 Task: Create a smart album that filters photos based on ratings or likes.
Action: Mouse moved to (227, 127)
Screenshot: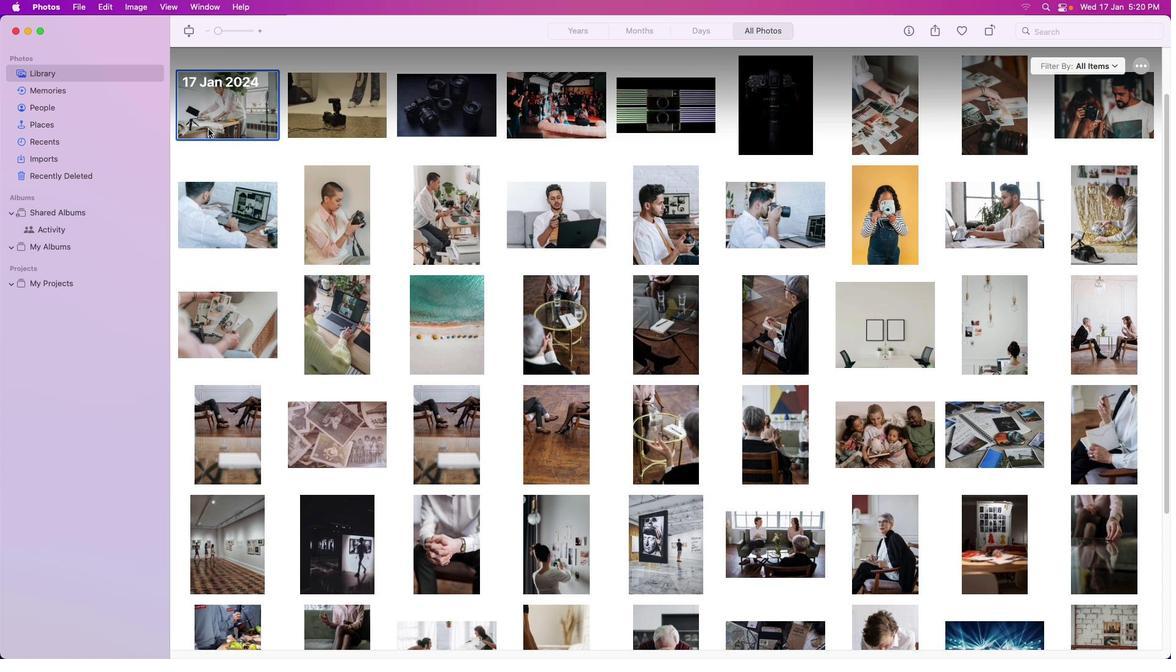
Action: Mouse pressed left at (227, 127)
Screenshot: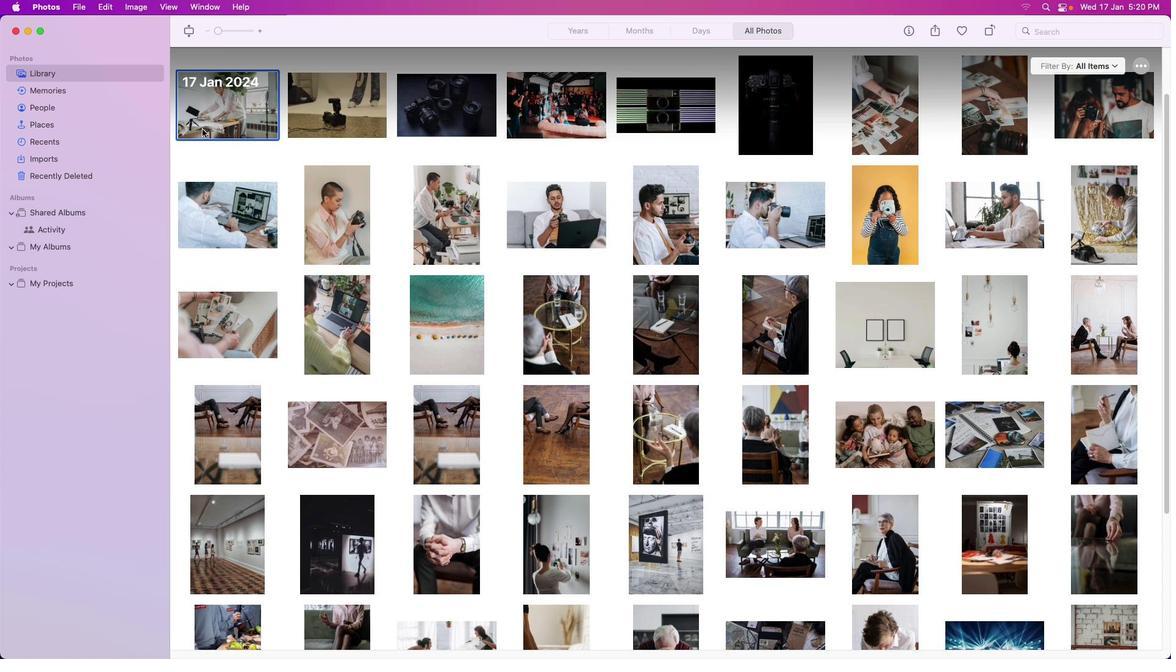 
Action: Mouse moved to (339, 161)
Screenshot: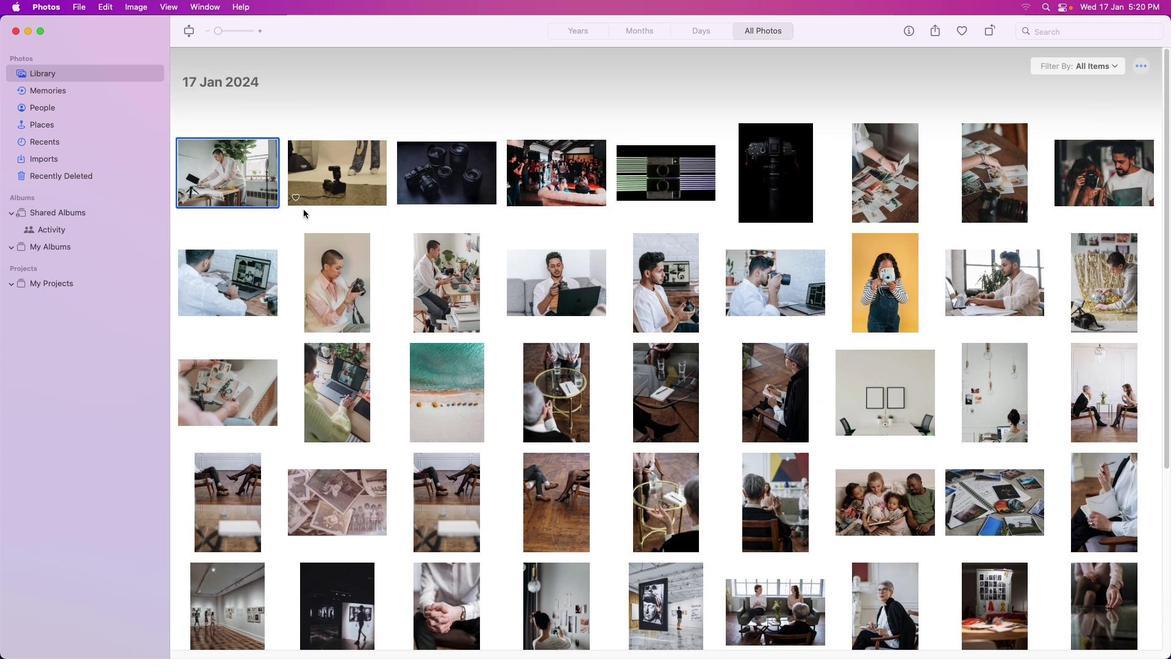 
Action: Mouse scrolled (339, 161) with delta (0, 1)
Screenshot: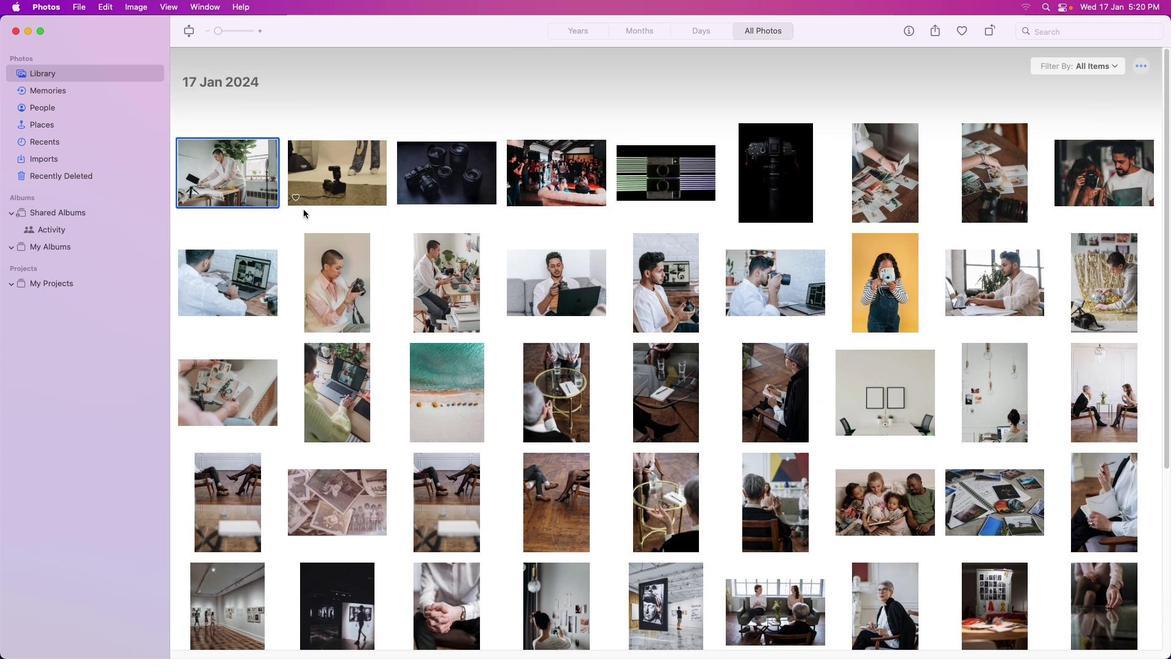 
Action: Mouse scrolled (339, 161) with delta (0, 1)
Screenshot: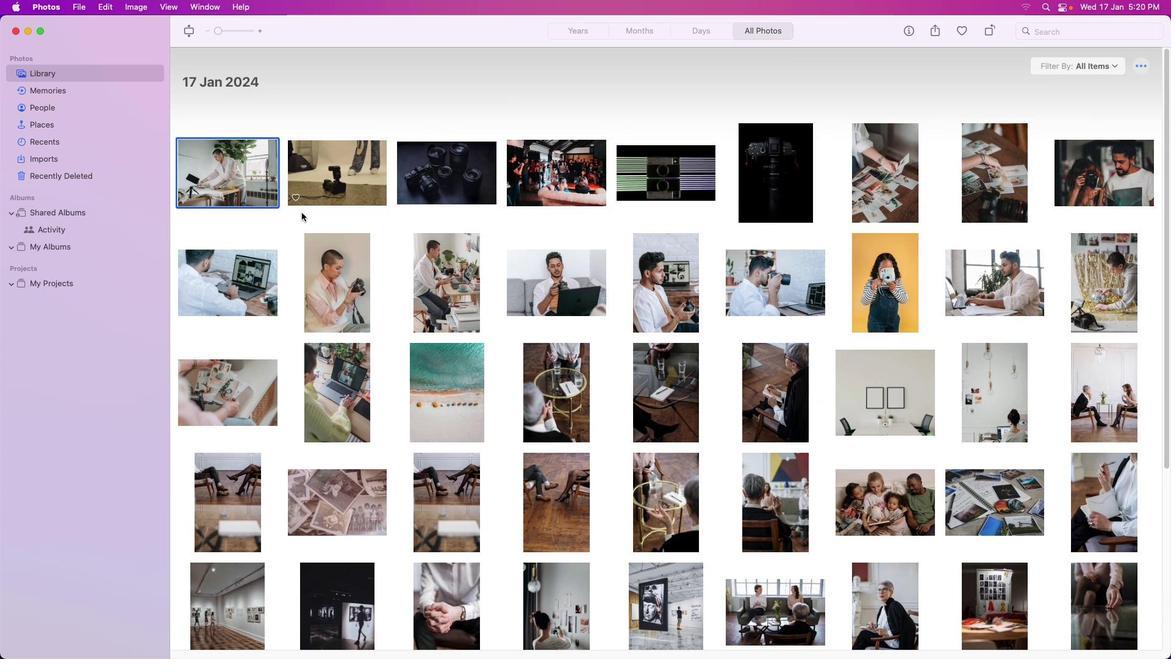 
Action: Mouse scrolled (339, 161) with delta (0, 2)
Screenshot: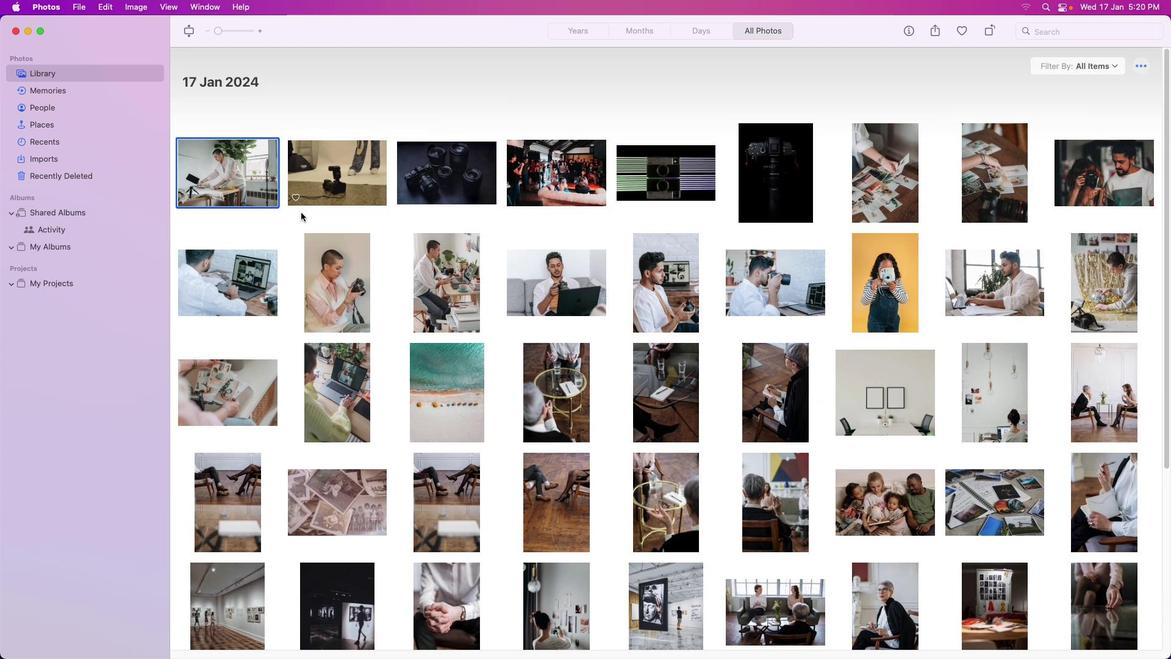 
Action: Mouse scrolled (339, 161) with delta (0, 3)
Screenshot: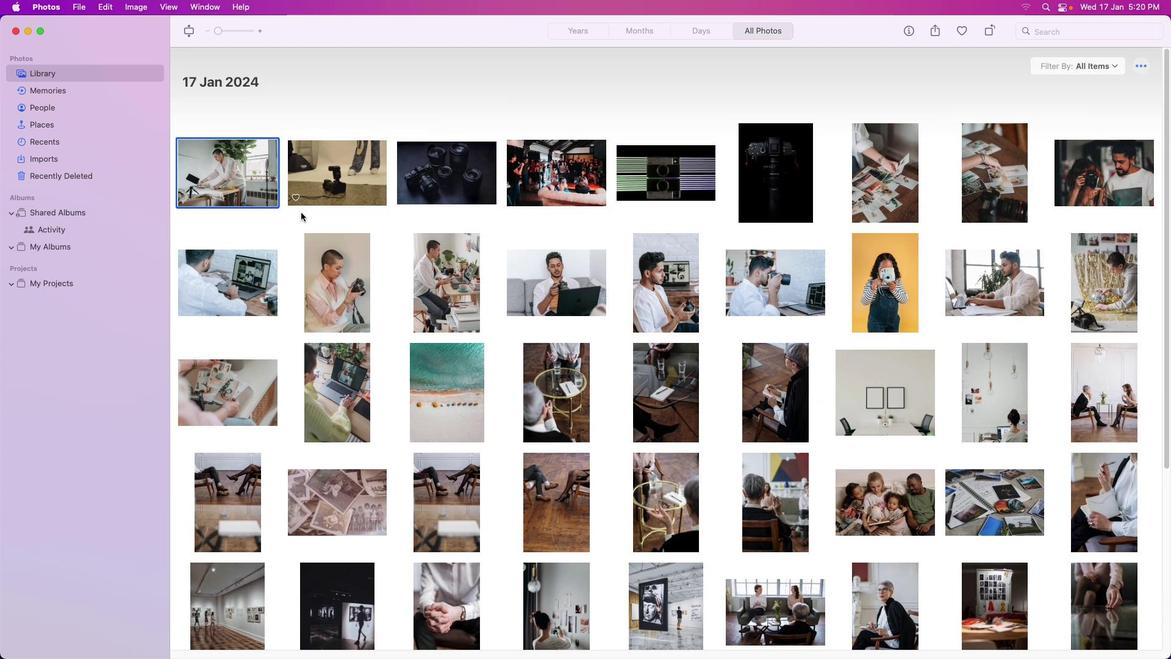 
Action: Mouse scrolled (339, 161) with delta (0, 3)
Screenshot: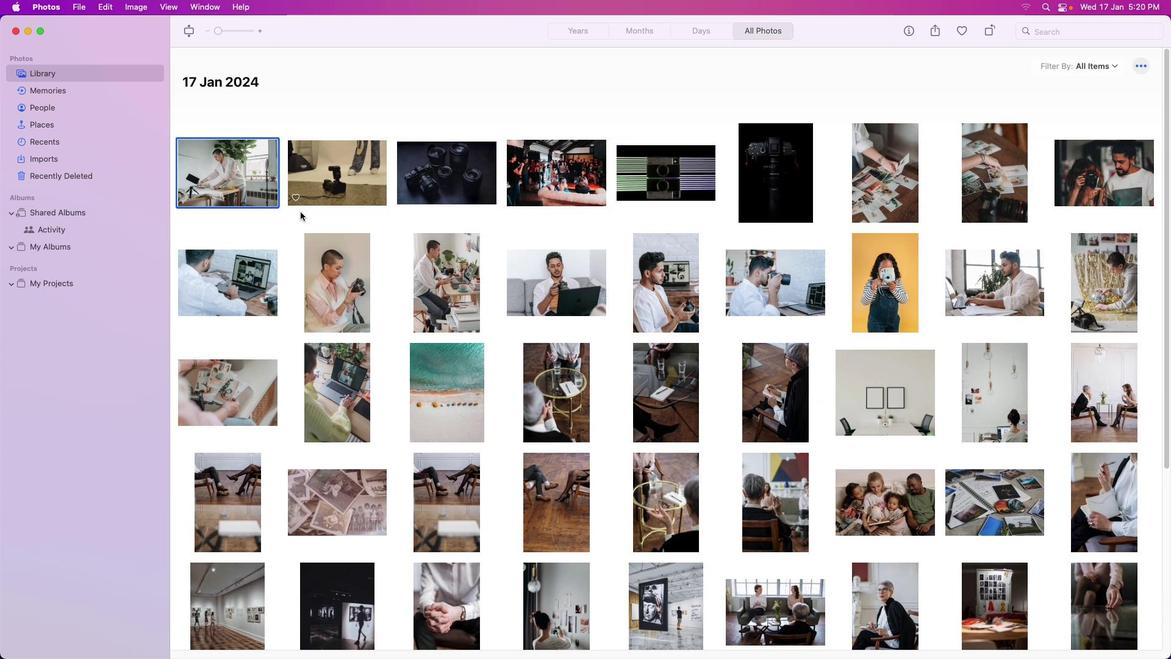 
Action: Mouse moved to (299, 195)
Screenshot: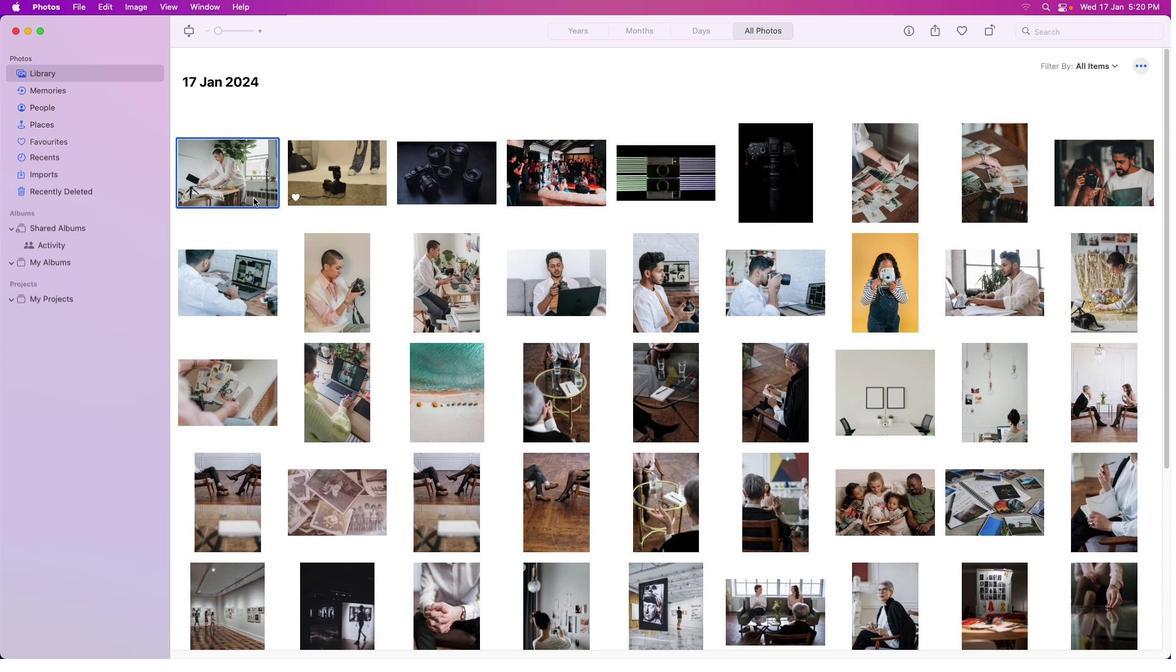 
Action: Mouse pressed left at (299, 195)
Screenshot: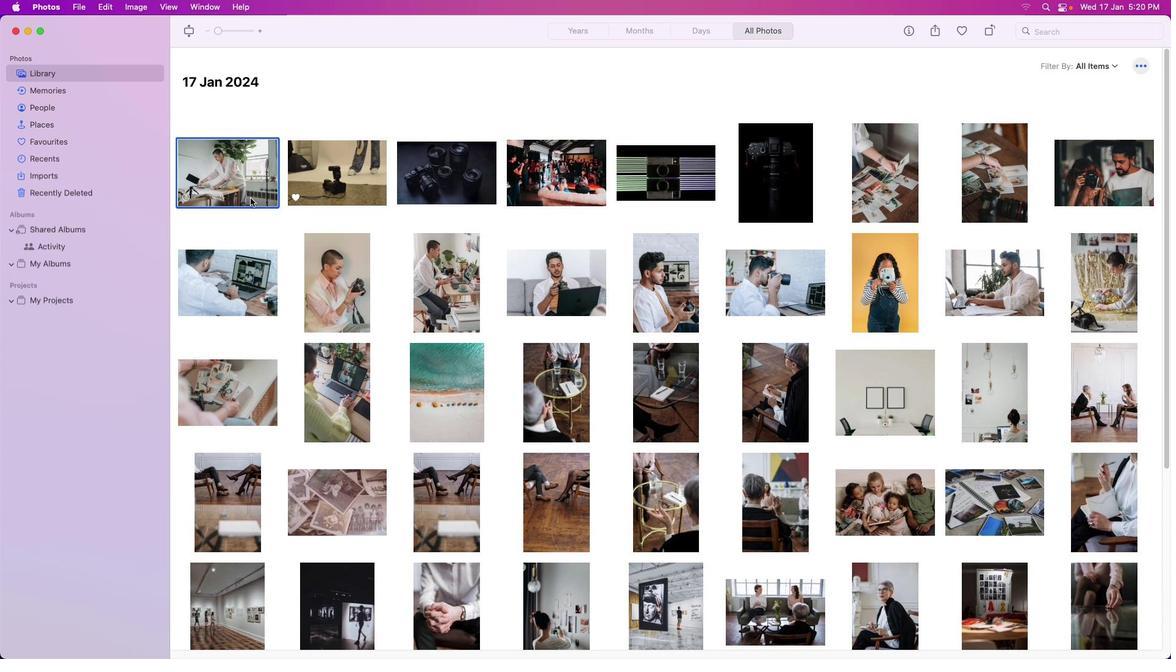 
Action: Mouse moved to (187, 195)
Screenshot: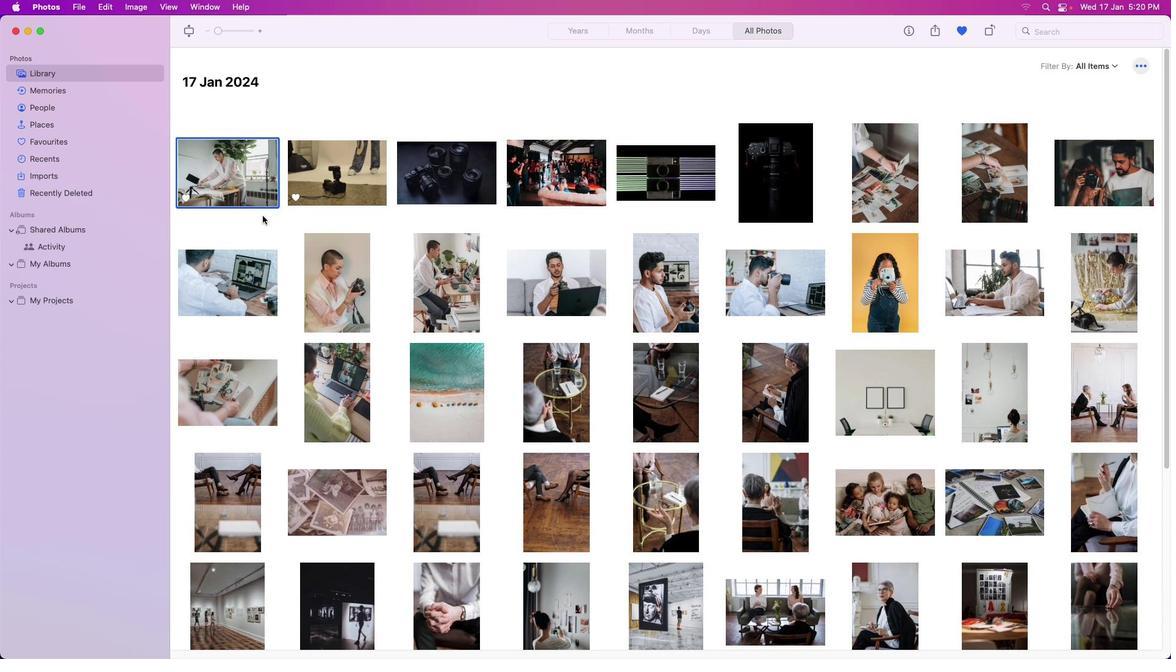 
Action: Mouse pressed left at (187, 195)
Screenshot: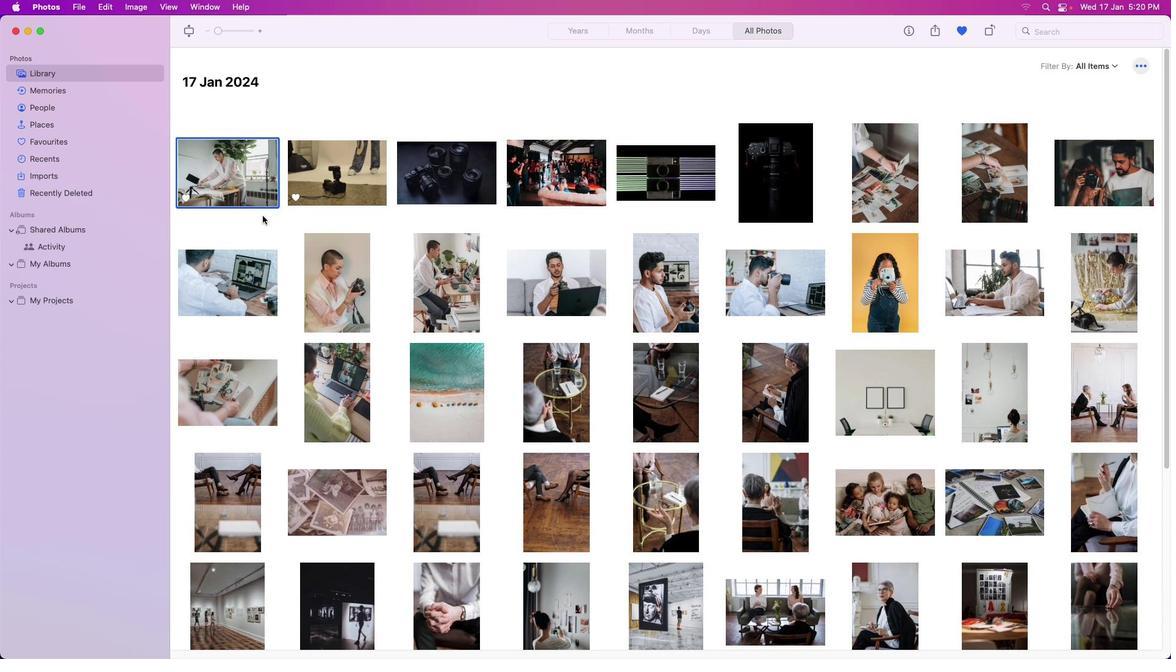 
Action: Mouse moved to (404, 195)
Screenshot: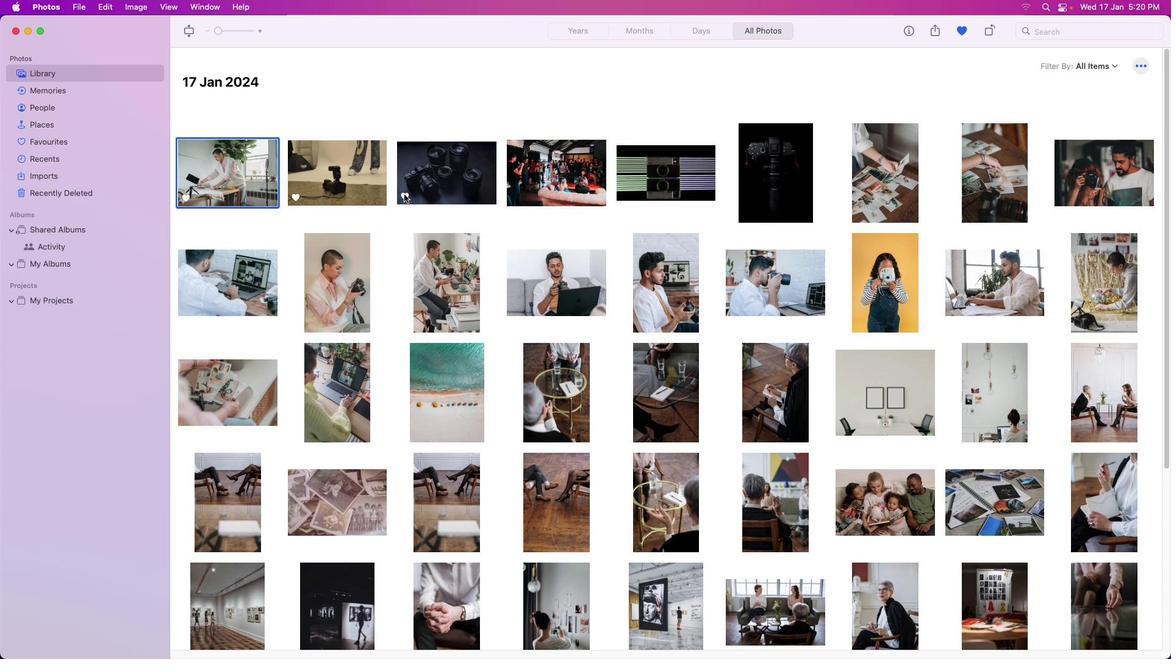 
Action: Mouse pressed left at (404, 195)
Screenshot: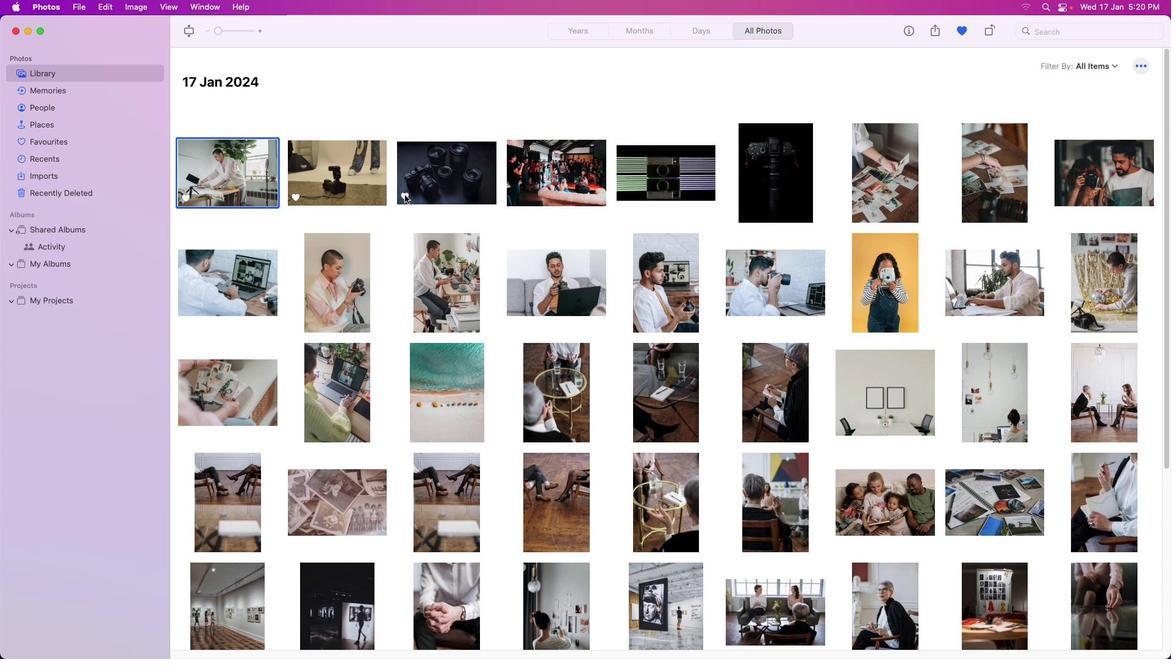 
Action: Mouse moved to (514, 196)
Screenshot: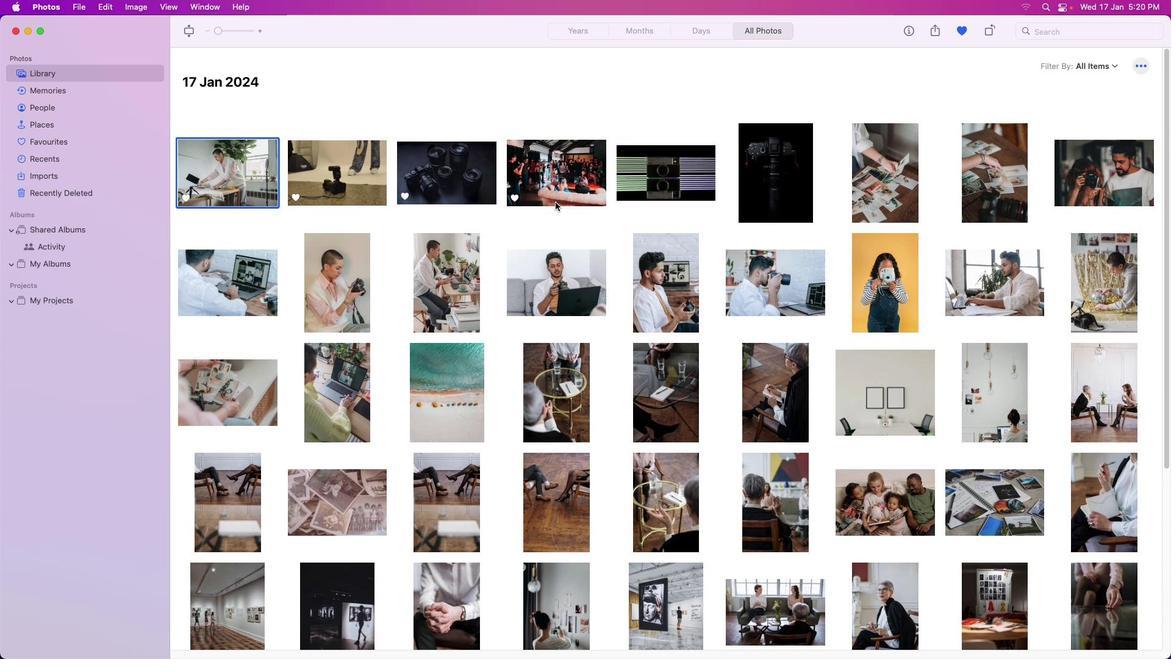 
Action: Mouse pressed left at (514, 196)
Screenshot: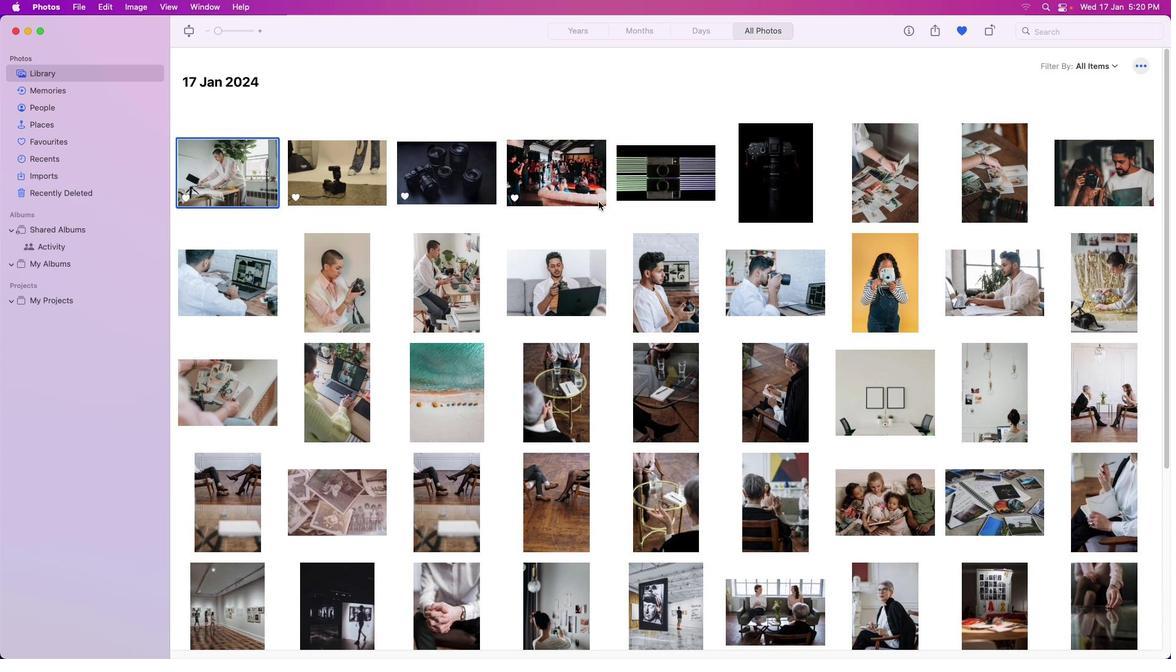 
Action: Mouse moved to (629, 192)
Screenshot: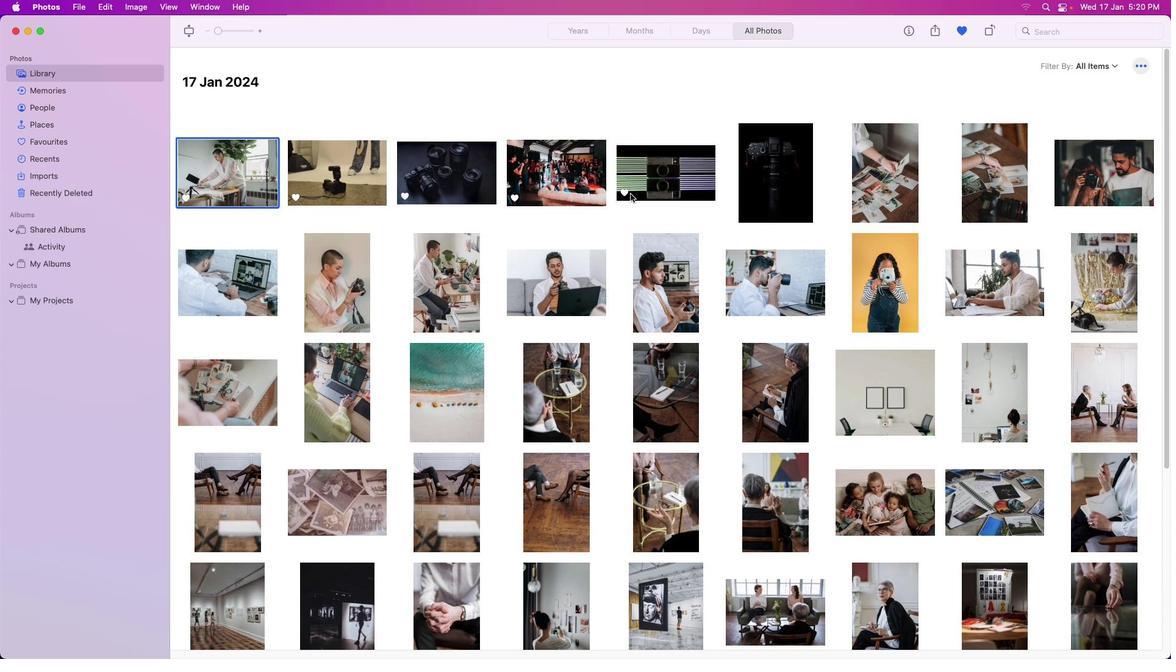 
Action: Mouse pressed left at (629, 192)
Screenshot: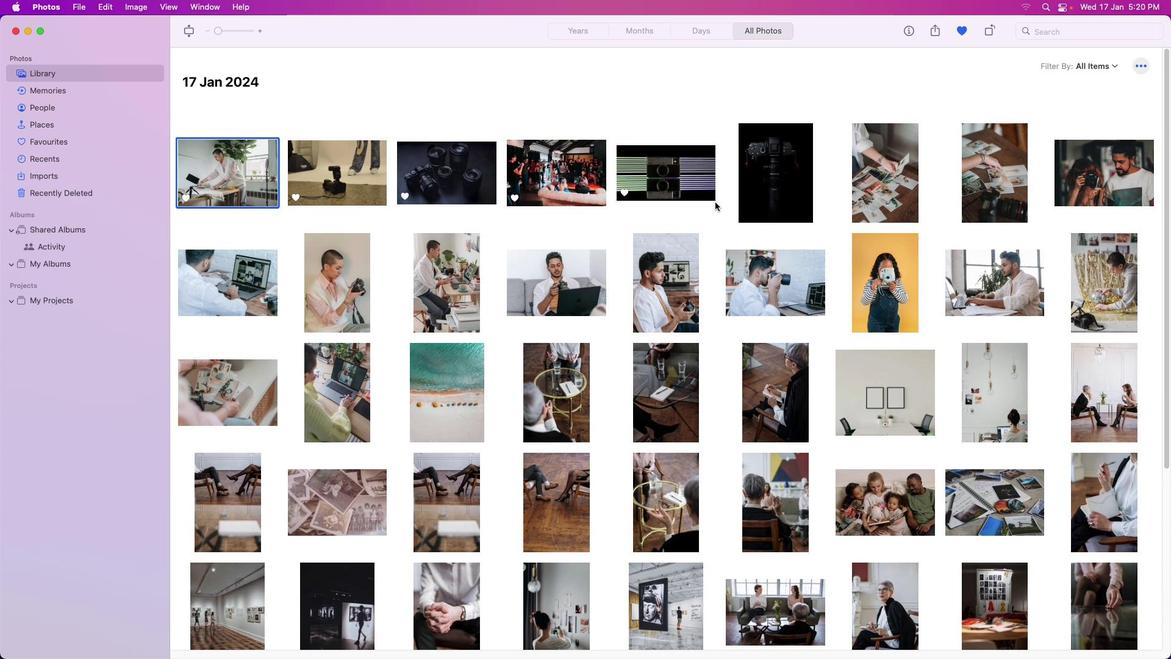
Action: Mouse moved to (751, 216)
Screenshot: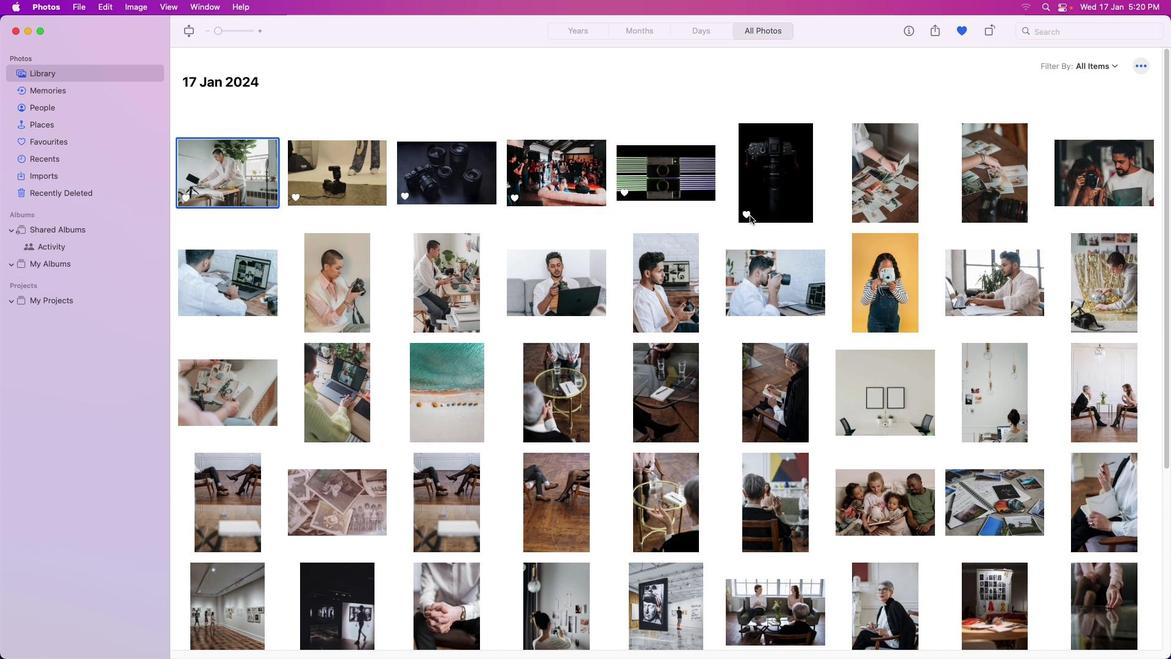 
Action: Mouse pressed left at (751, 216)
Screenshot: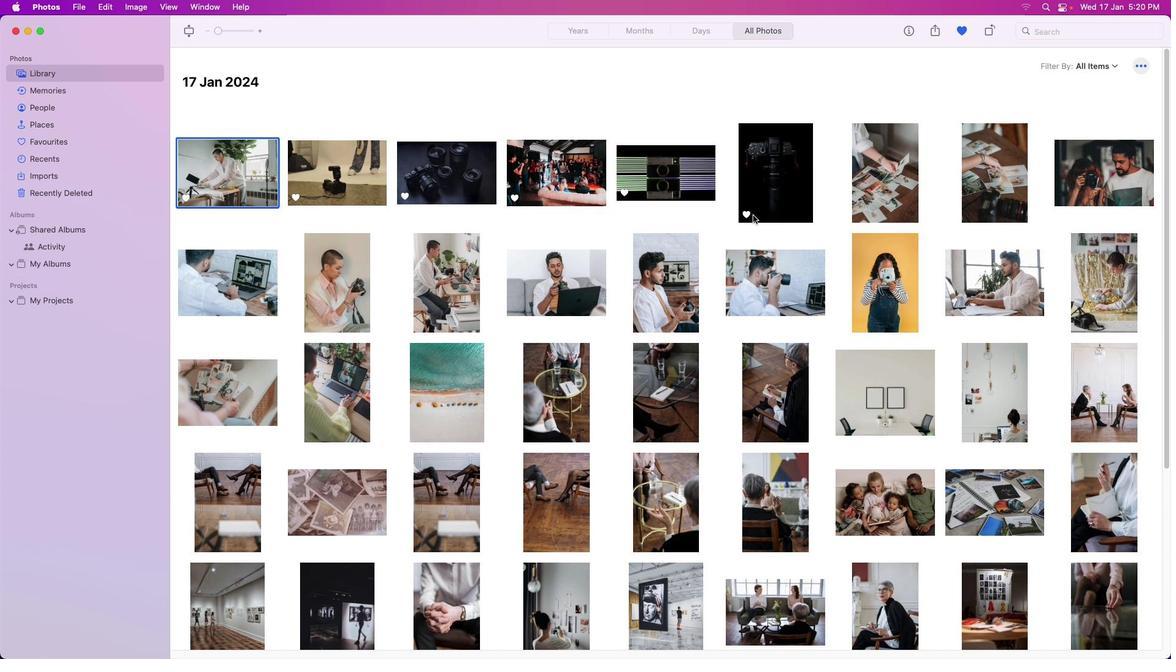 
Action: Mouse moved to (859, 214)
Screenshot: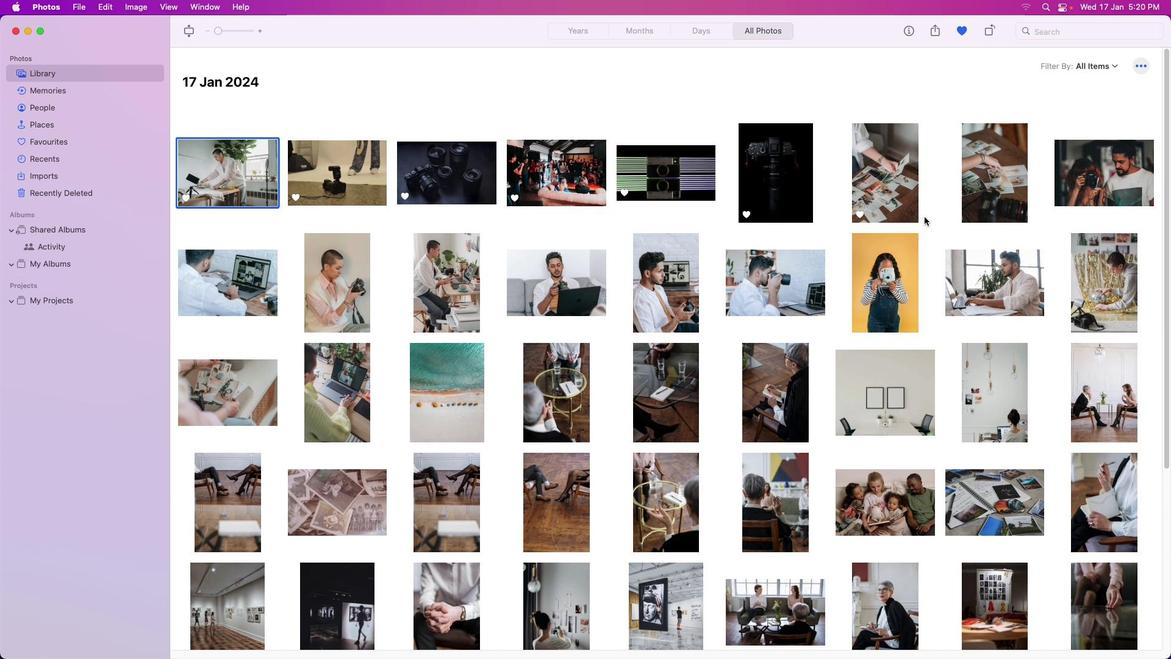 
Action: Mouse pressed left at (859, 214)
Screenshot: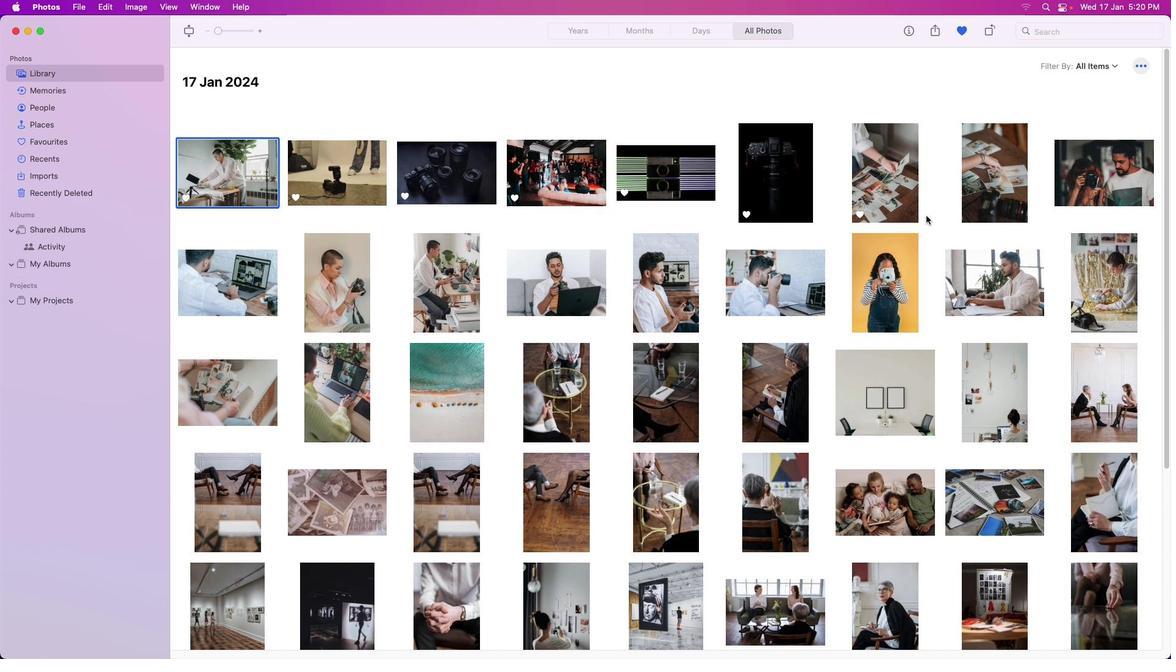 
Action: Mouse moved to (972, 215)
Screenshot: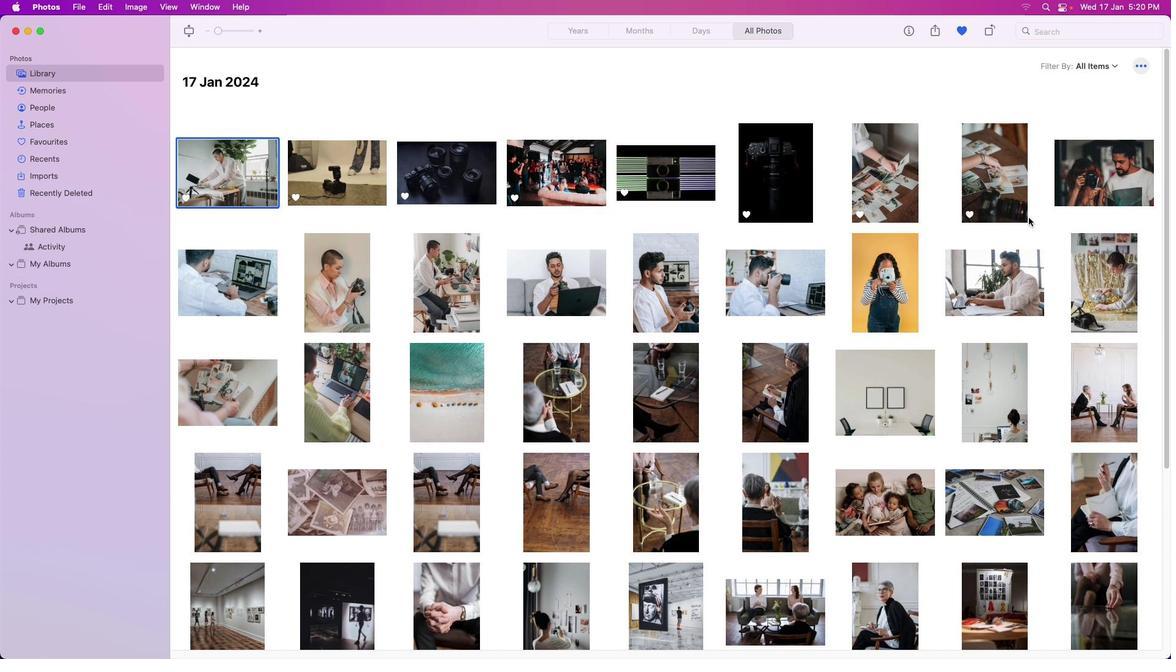 
Action: Mouse pressed left at (972, 215)
Screenshot: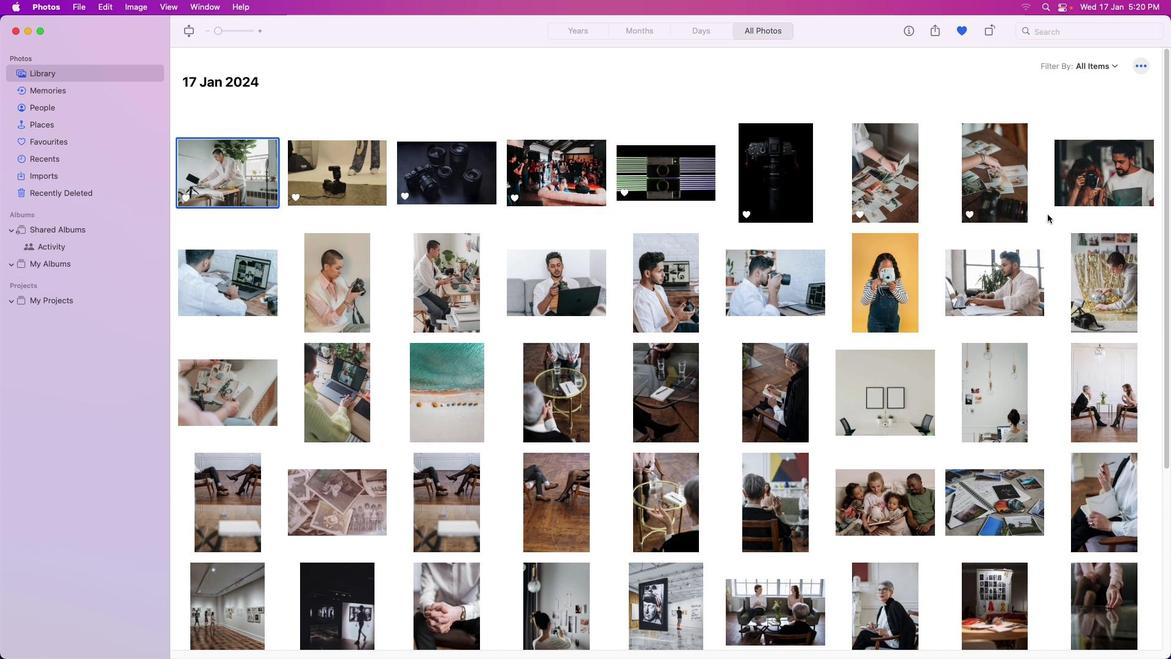 
Action: Mouse moved to (1062, 198)
Screenshot: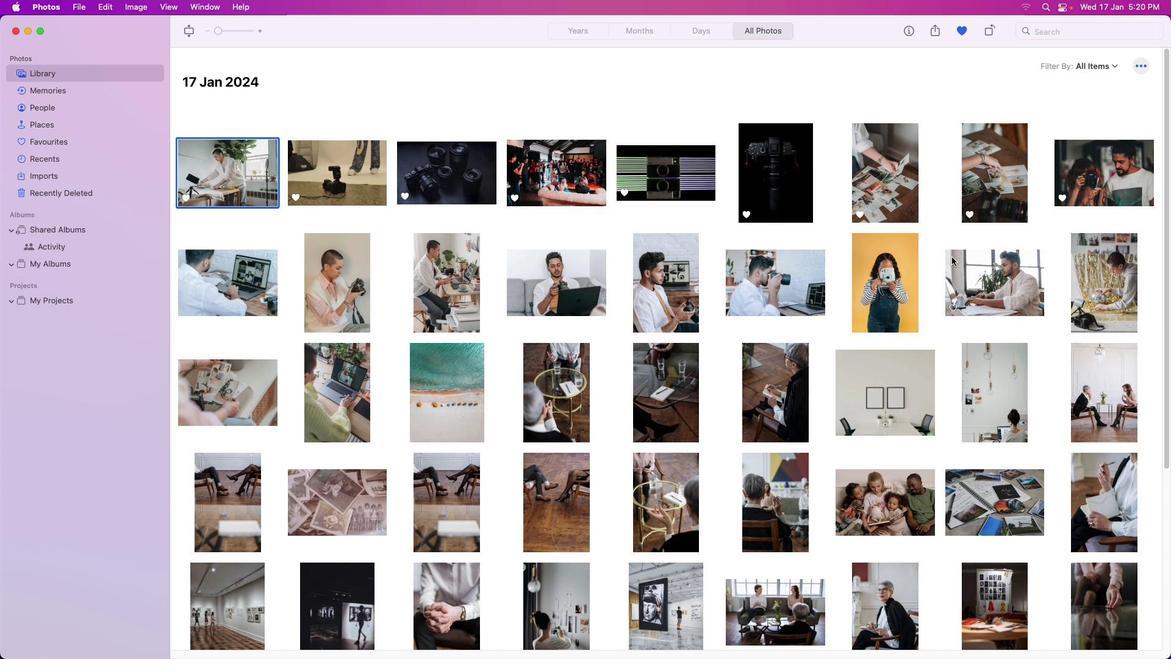 
Action: Mouse pressed left at (1062, 198)
Screenshot: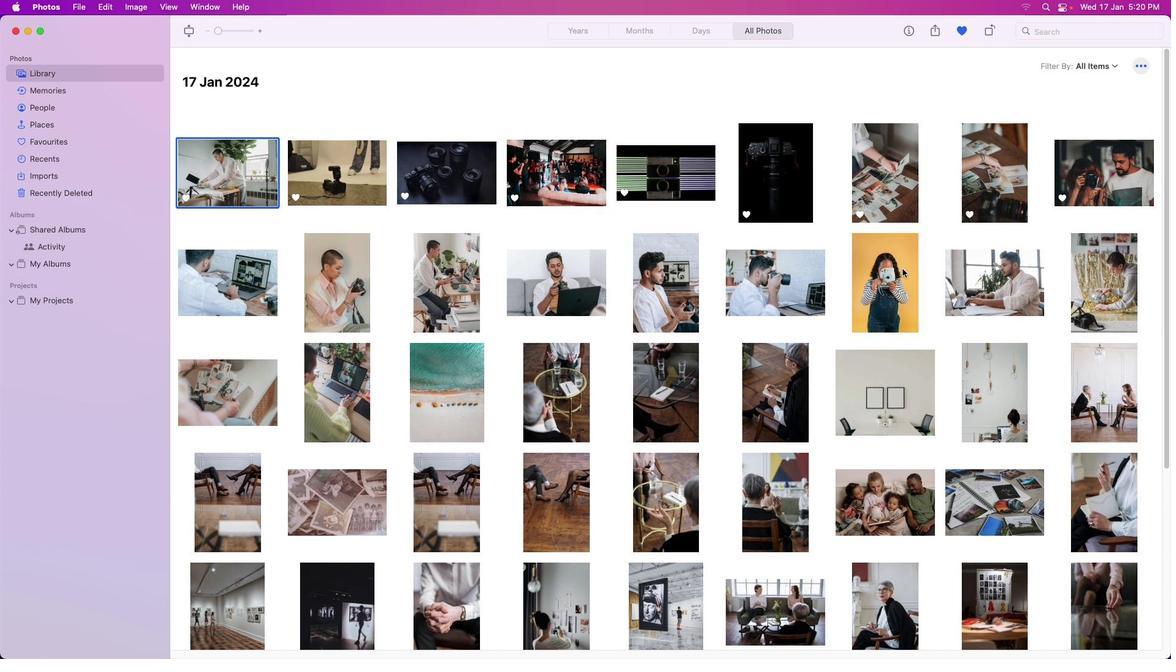 
Action: Mouse moved to (186, 305)
Screenshot: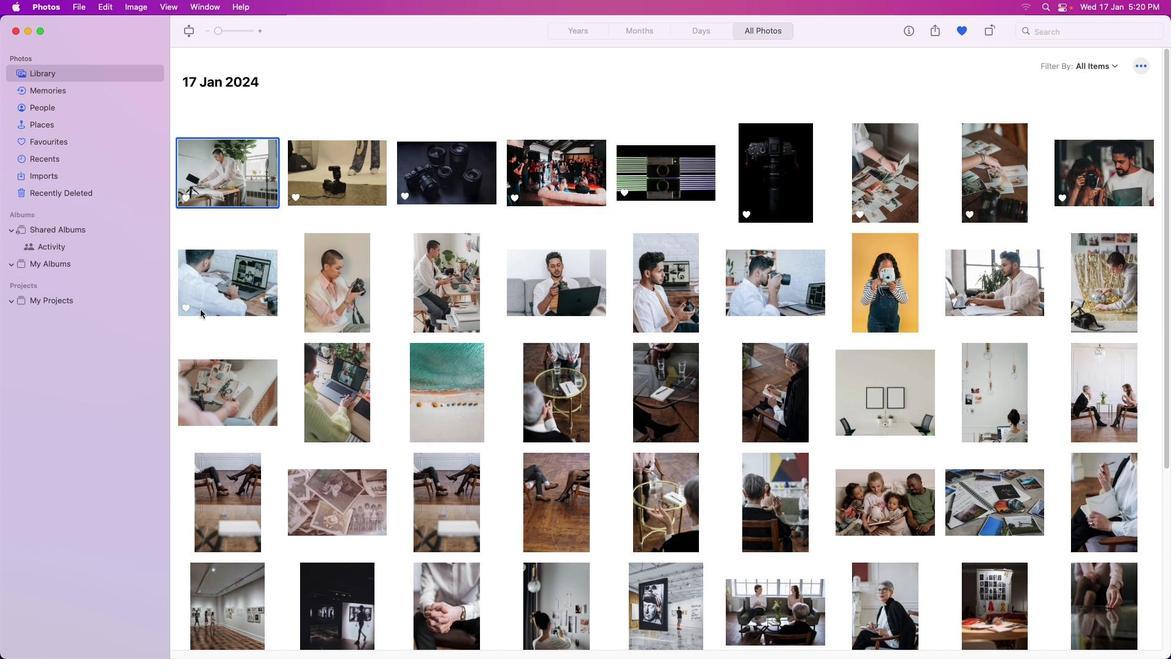 
Action: Mouse pressed left at (186, 305)
Screenshot: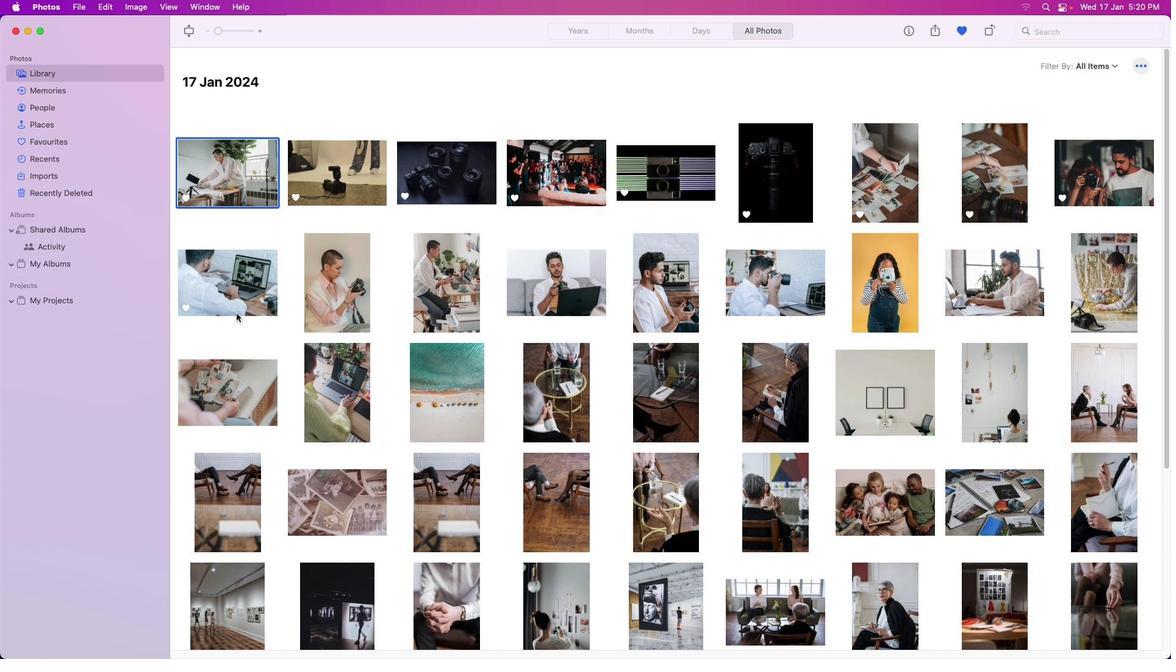 
Action: Mouse moved to (315, 325)
Screenshot: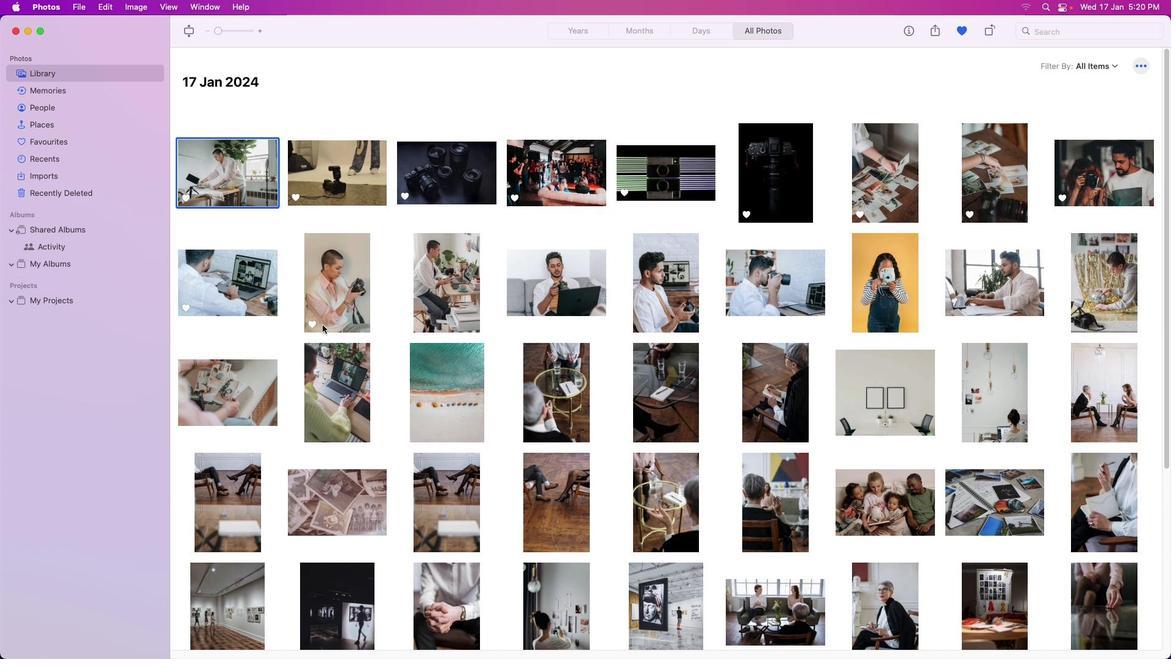 
Action: Mouse pressed left at (315, 325)
Screenshot: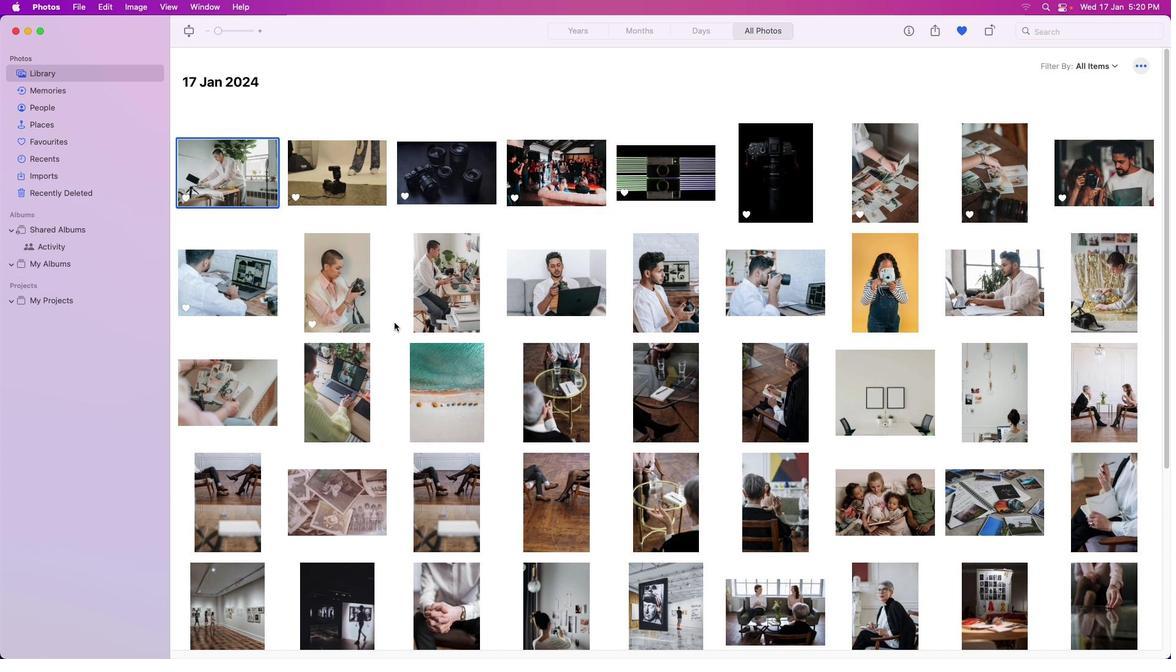 
Action: Mouse moved to (420, 322)
Screenshot: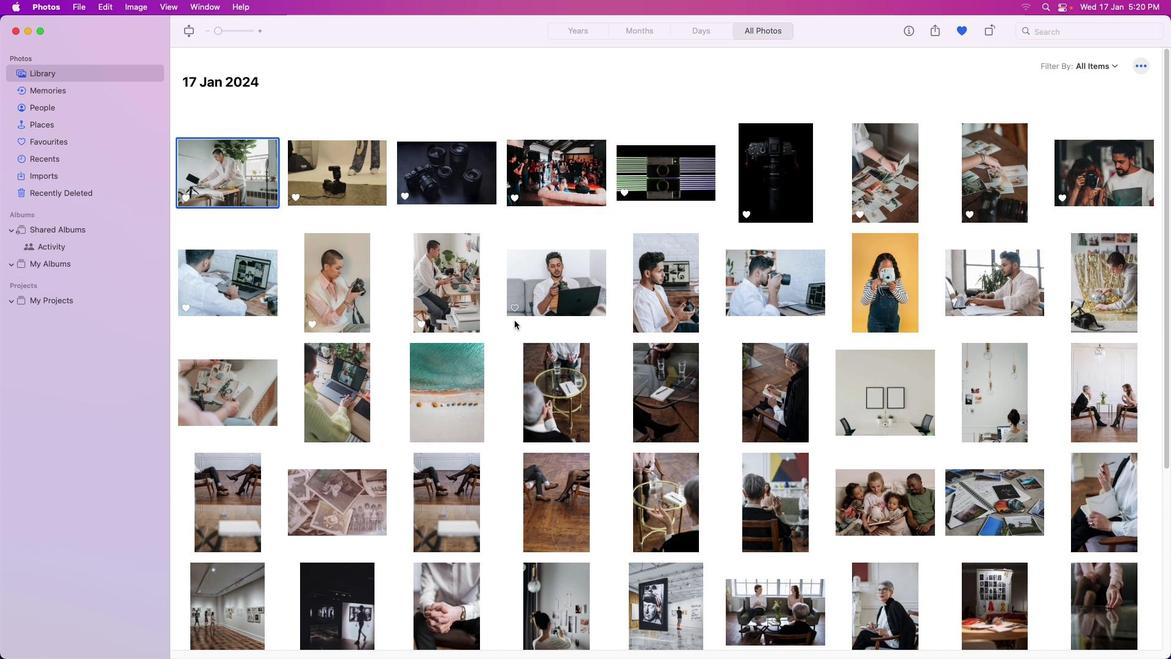 
Action: Mouse pressed left at (420, 322)
Screenshot: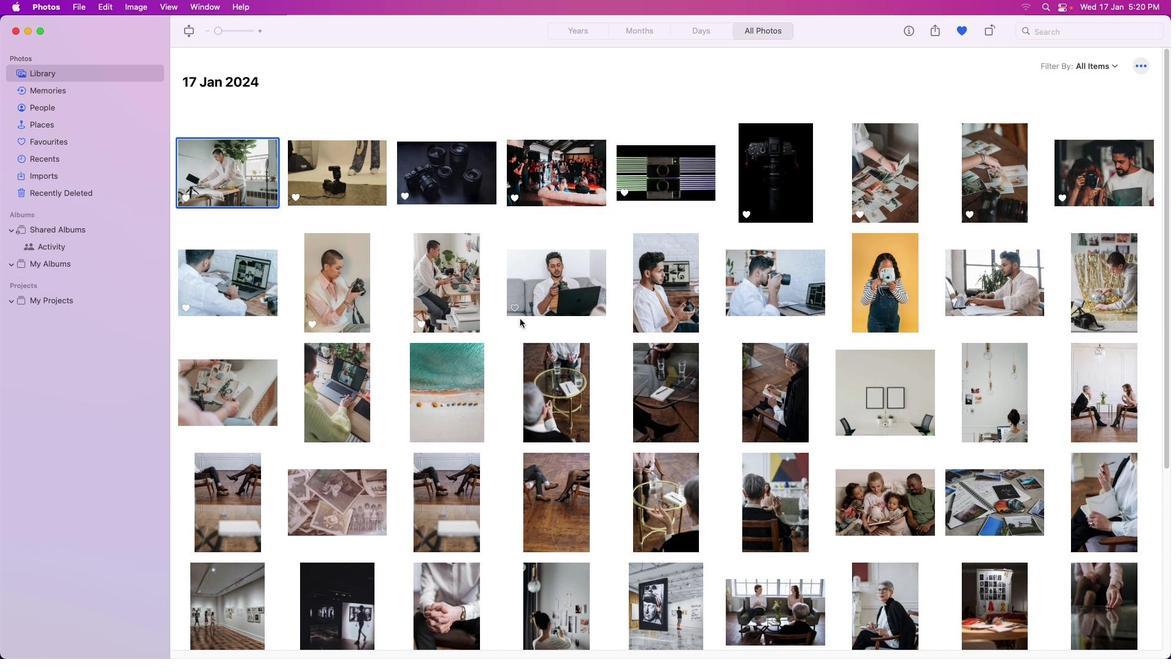 
Action: Mouse moved to (519, 307)
Screenshot: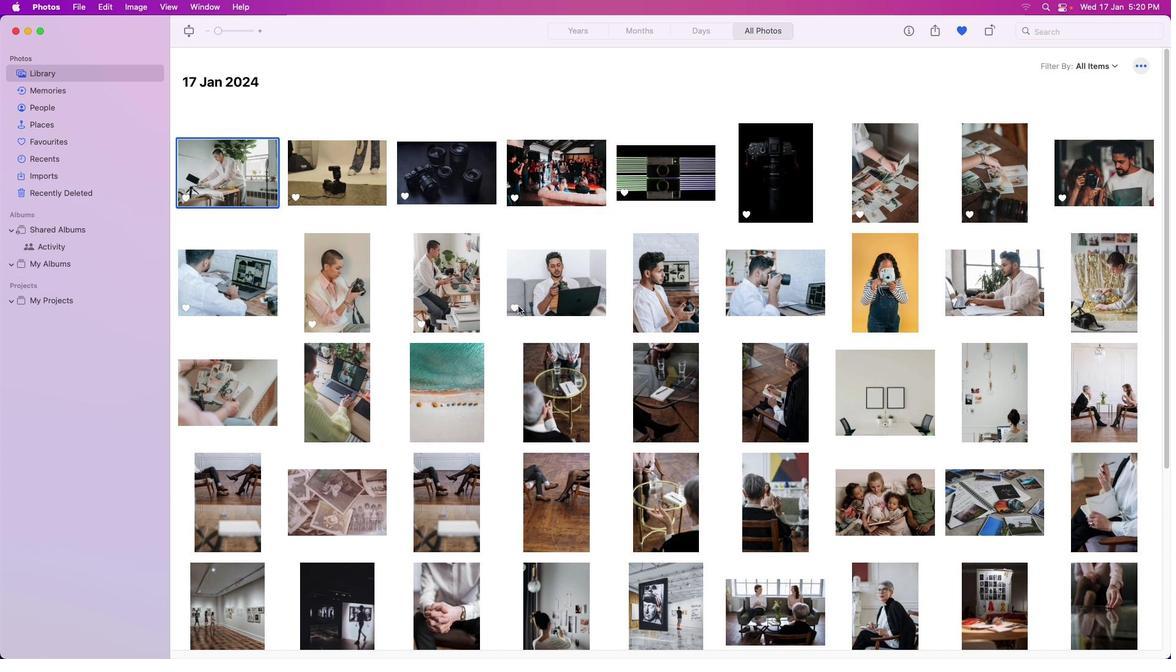
Action: Mouse pressed left at (519, 307)
Screenshot: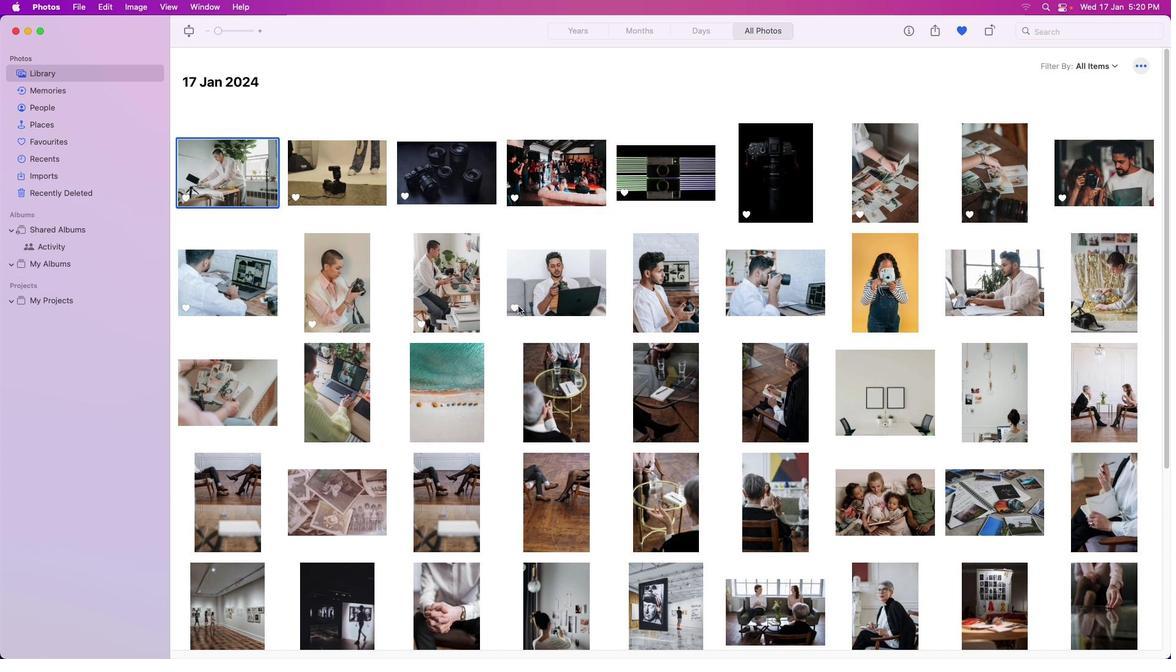 
Action: Mouse moved to (640, 324)
Screenshot: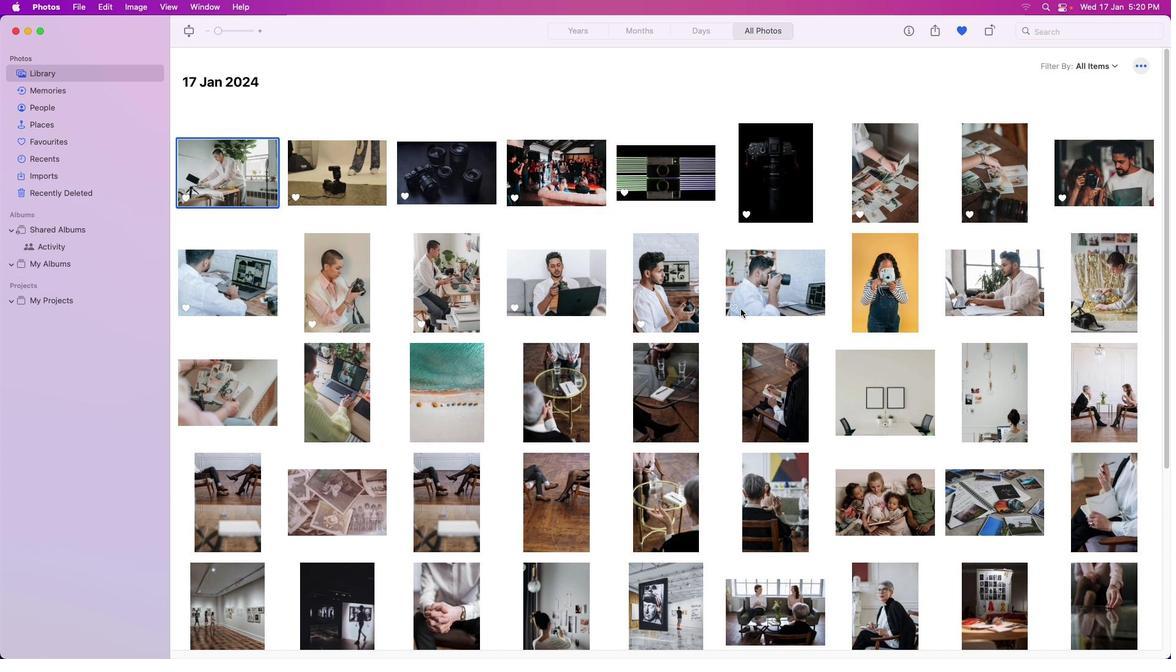 
Action: Mouse pressed left at (640, 324)
Screenshot: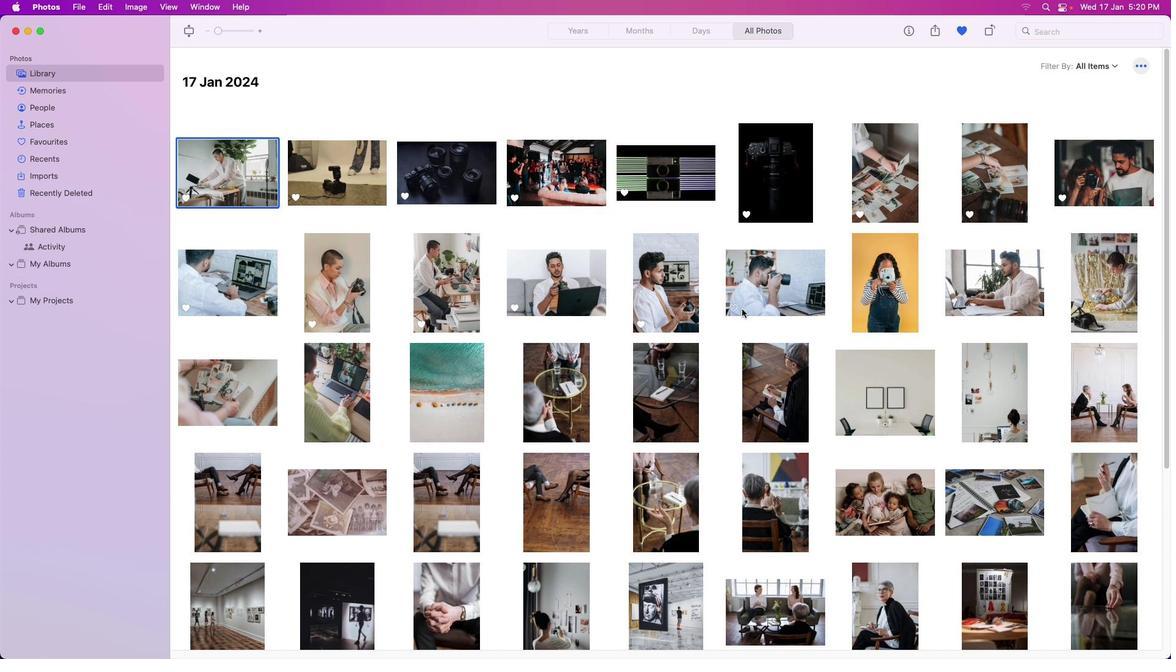 
Action: Mouse moved to (735, 308)
Screenshot: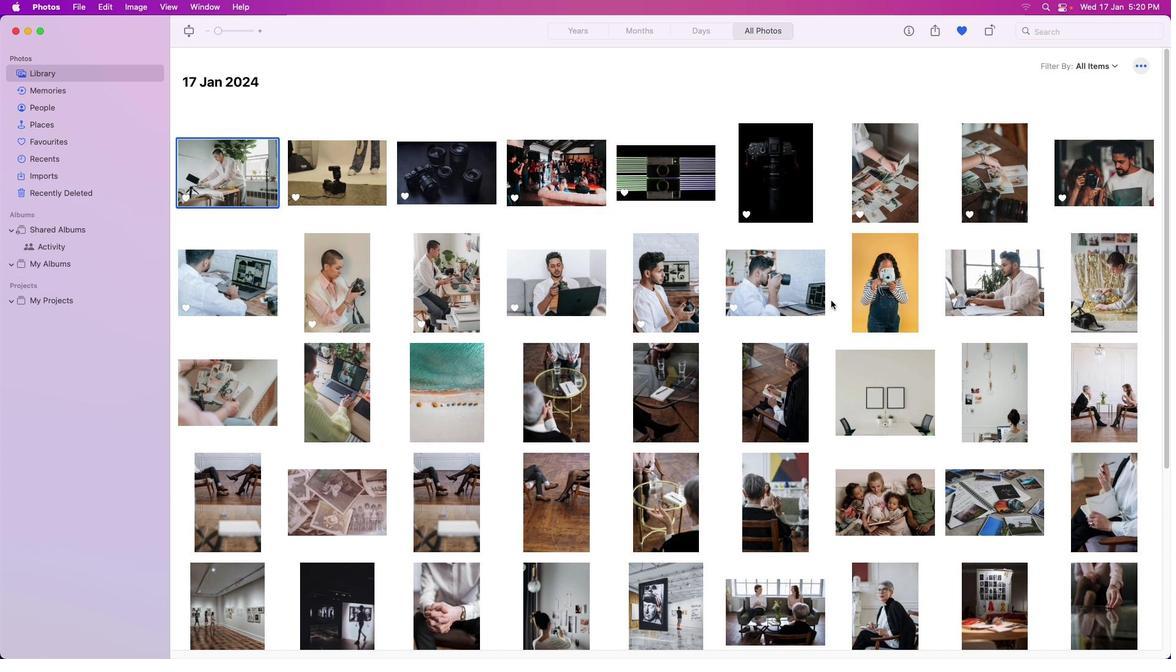 
Action: Mouse pressed left at (735, 308)
Screenshot: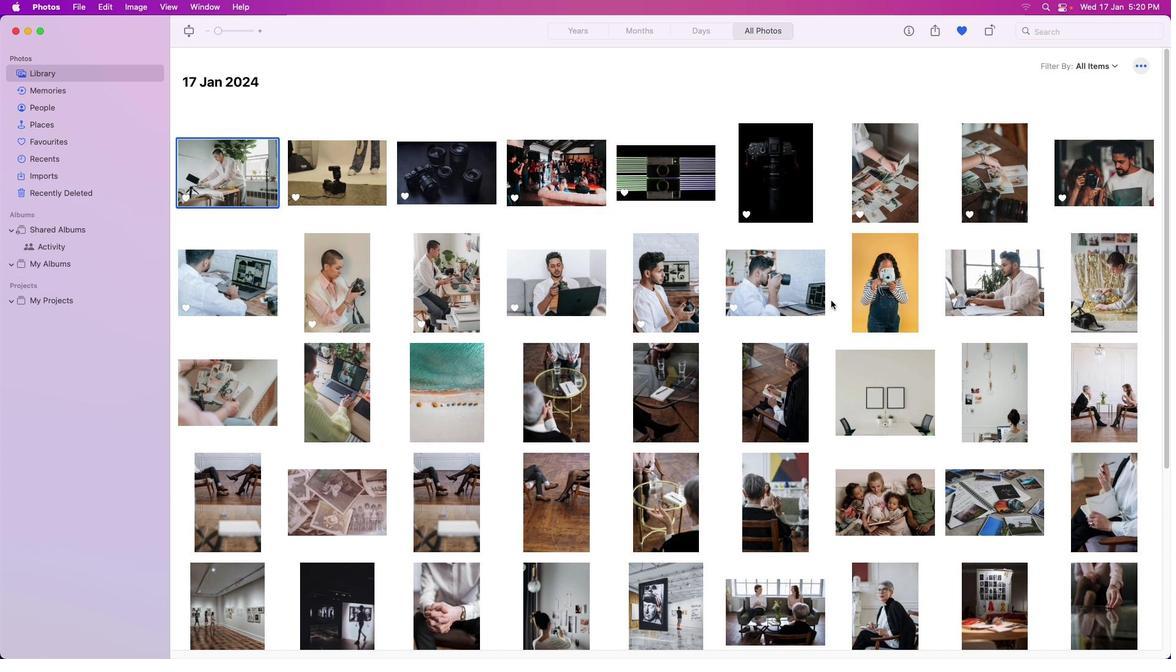 
Action: Mouse moved to (863, 325)
Screenshot: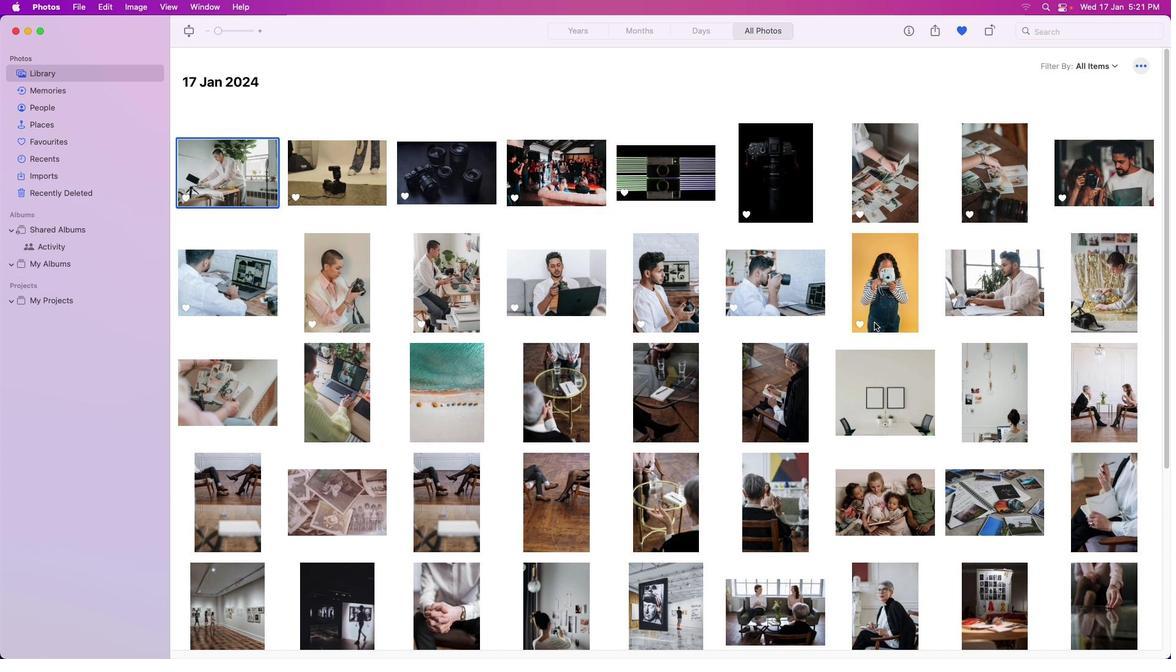 
Action: Mouse pressed left at (863, 325)
Screenshot: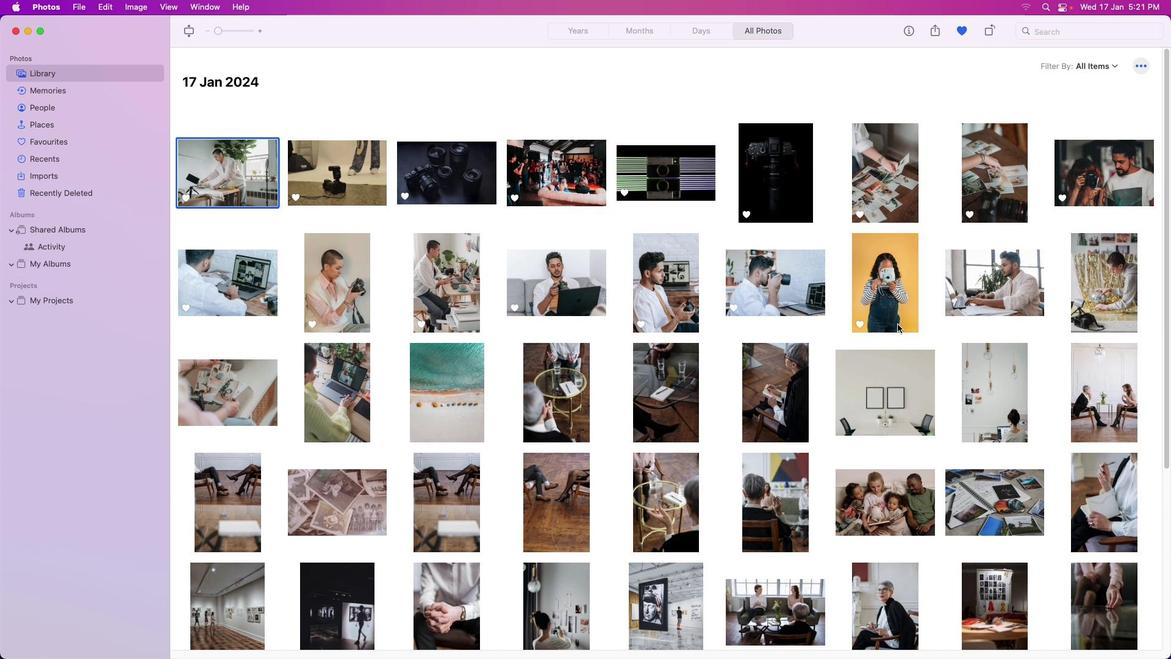 
Action: Mouse moved to (956, 309)
Screenshot: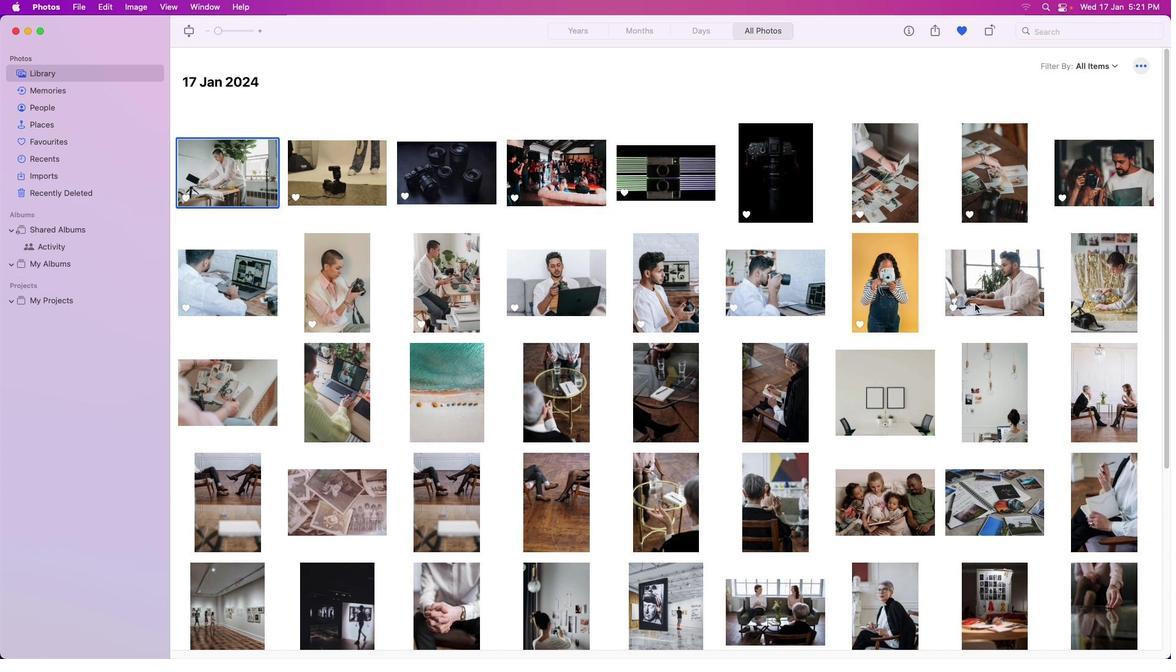 
Action: Mouse pressed left at (956, 309)
Screenshot: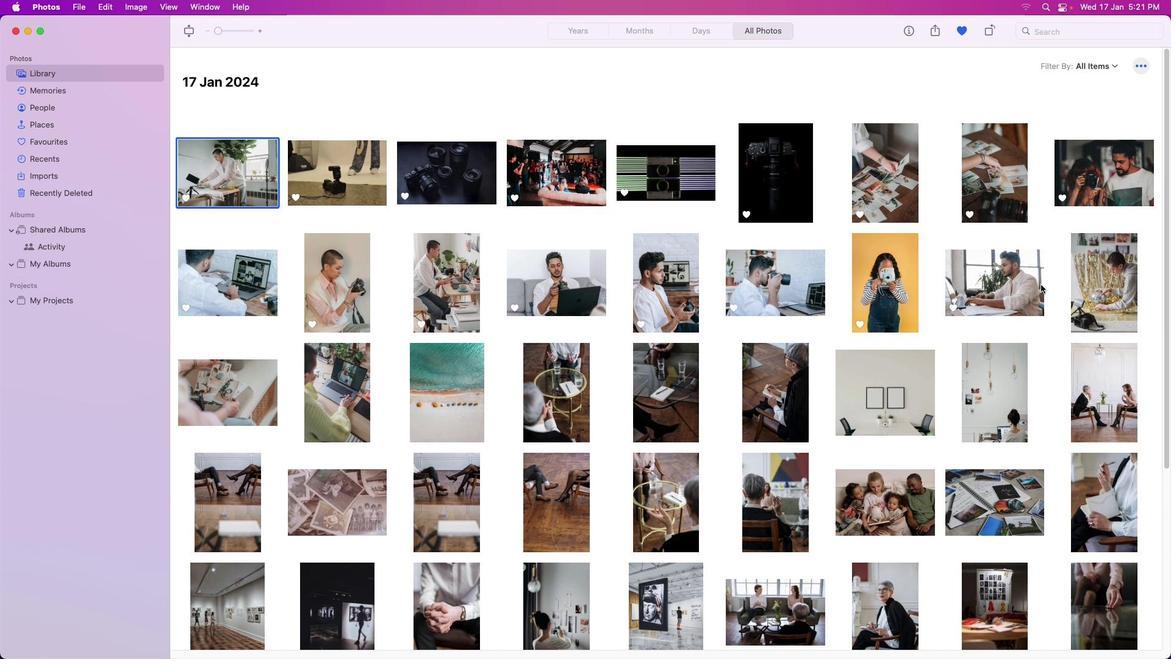 
Action: Mouse moved to (1082, 327)
Screenshot: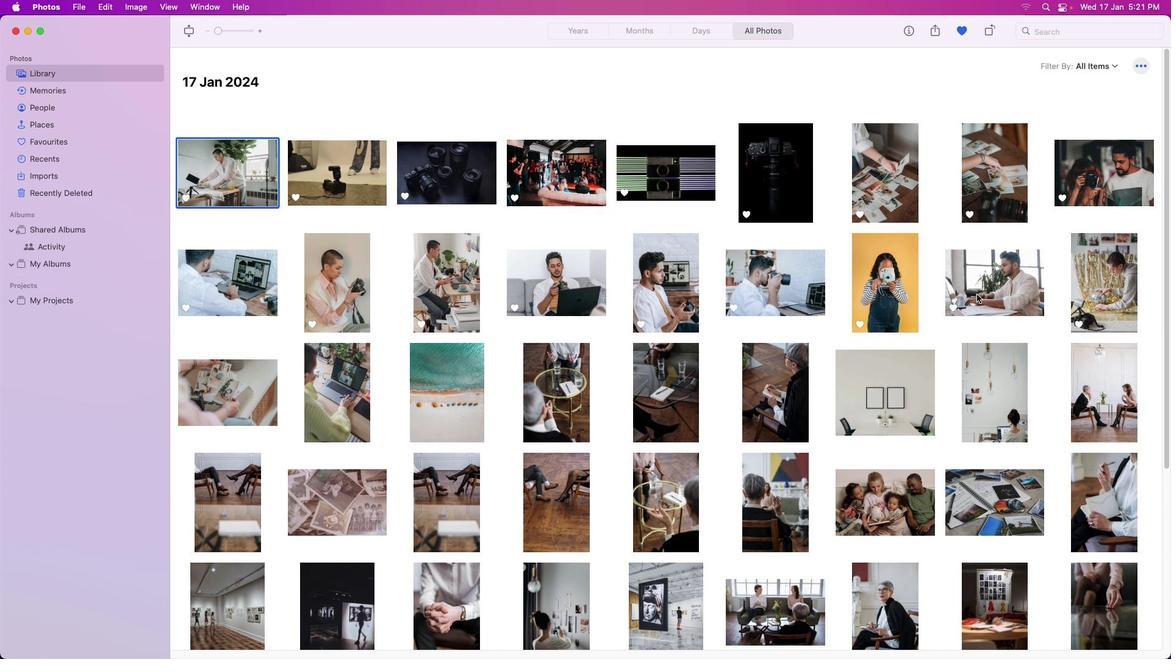 
Action: Mouse pressed left at (1082, 327)
Screenshot: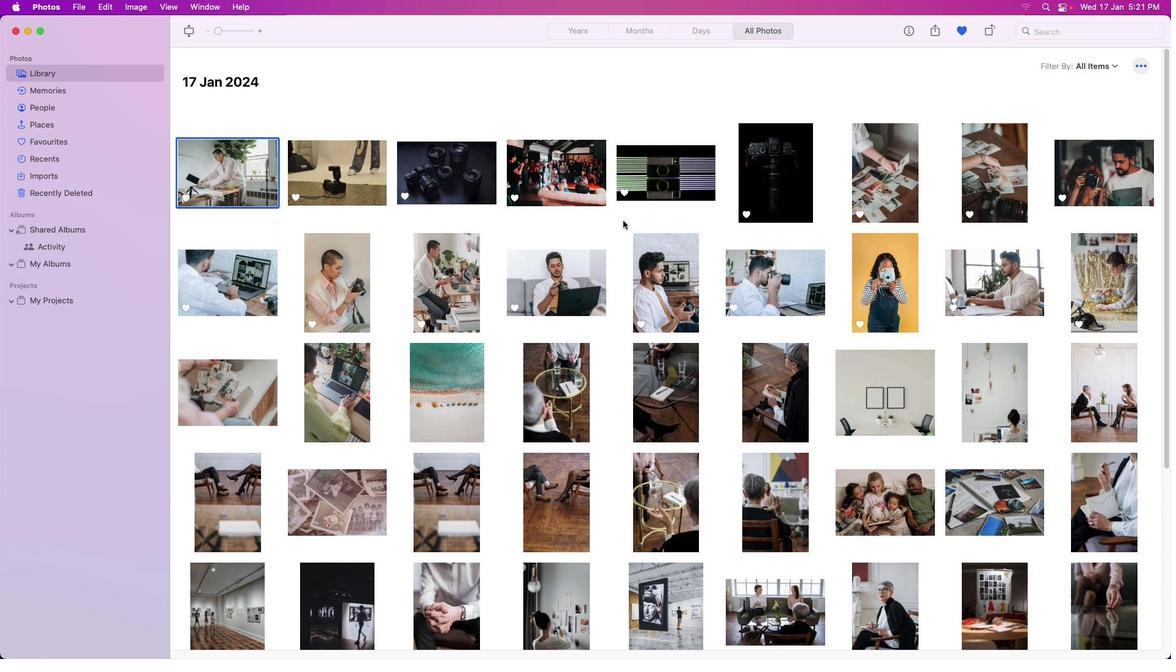 
Action: Mouse moved to (158, 263)
Screenshot: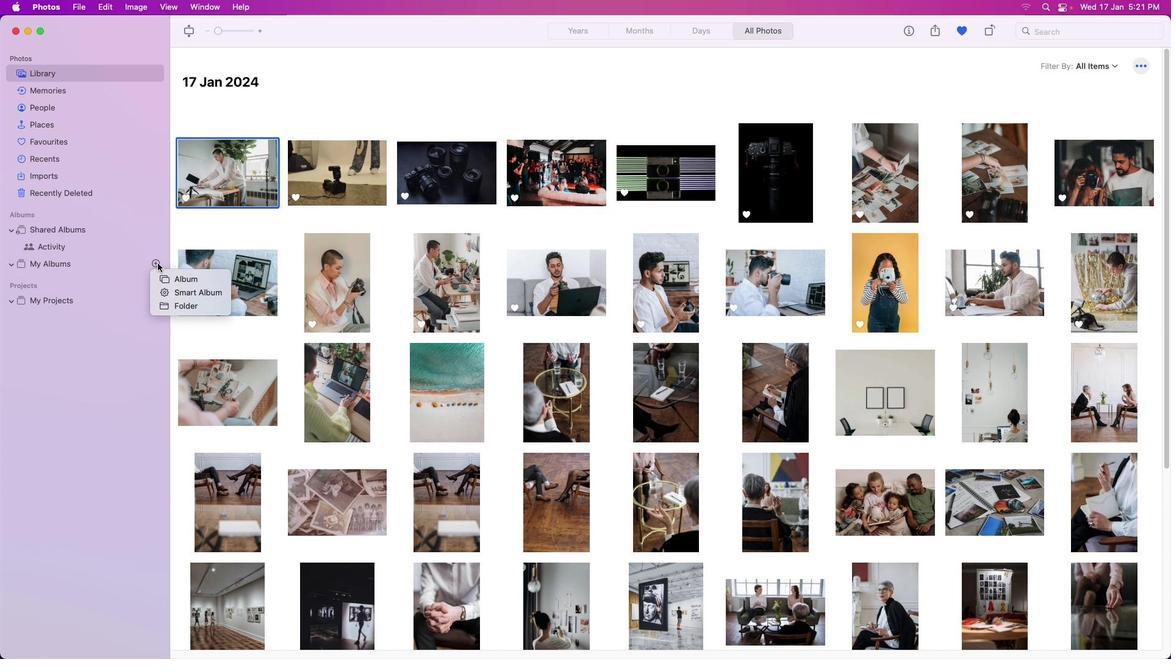 
Action: Mouse pressed left at (158, 263)
Screenshot: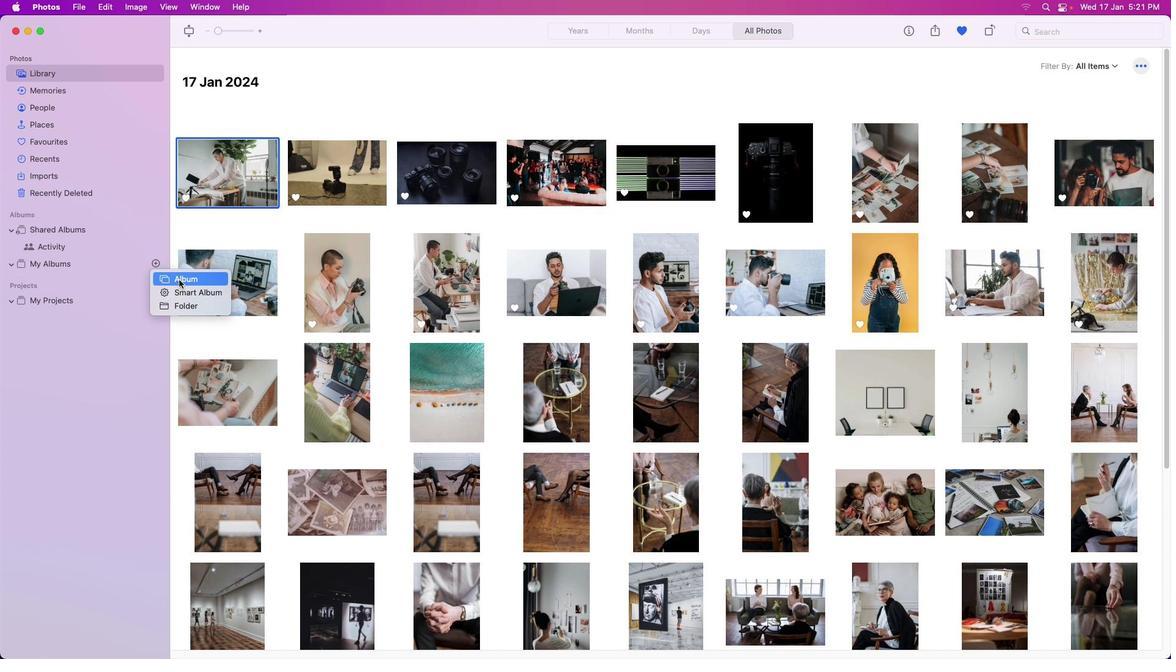 
Action: Mouse moved to (199, 295)
Screenshot: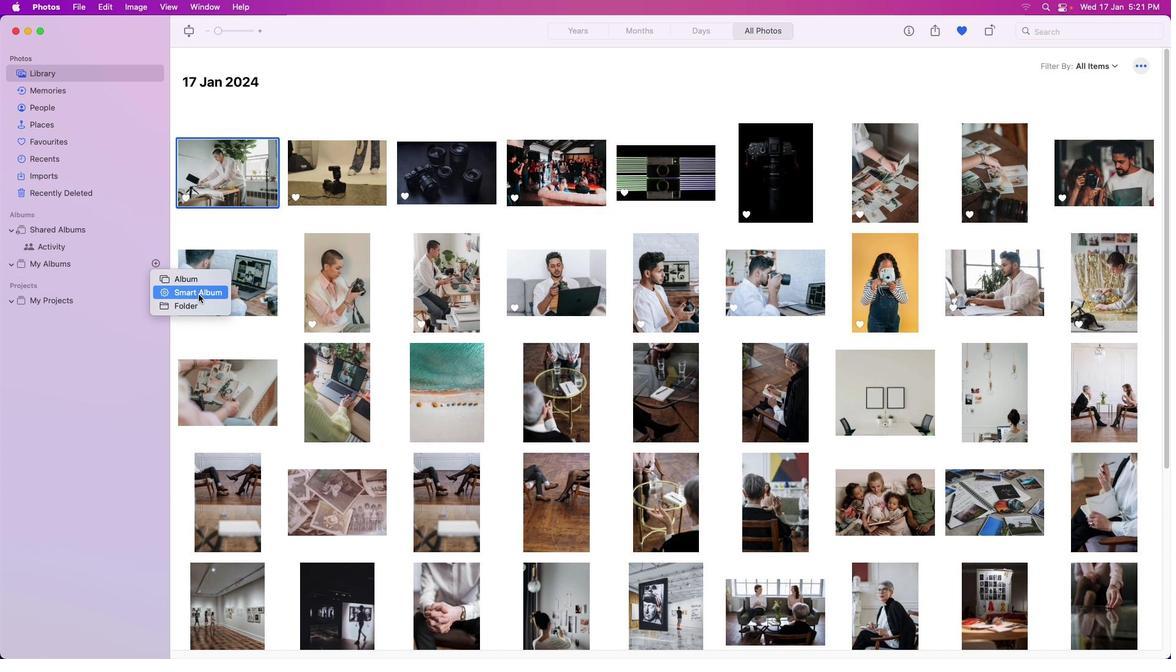 
Action: Mouse pressed left at (199, 295)
Screenshot: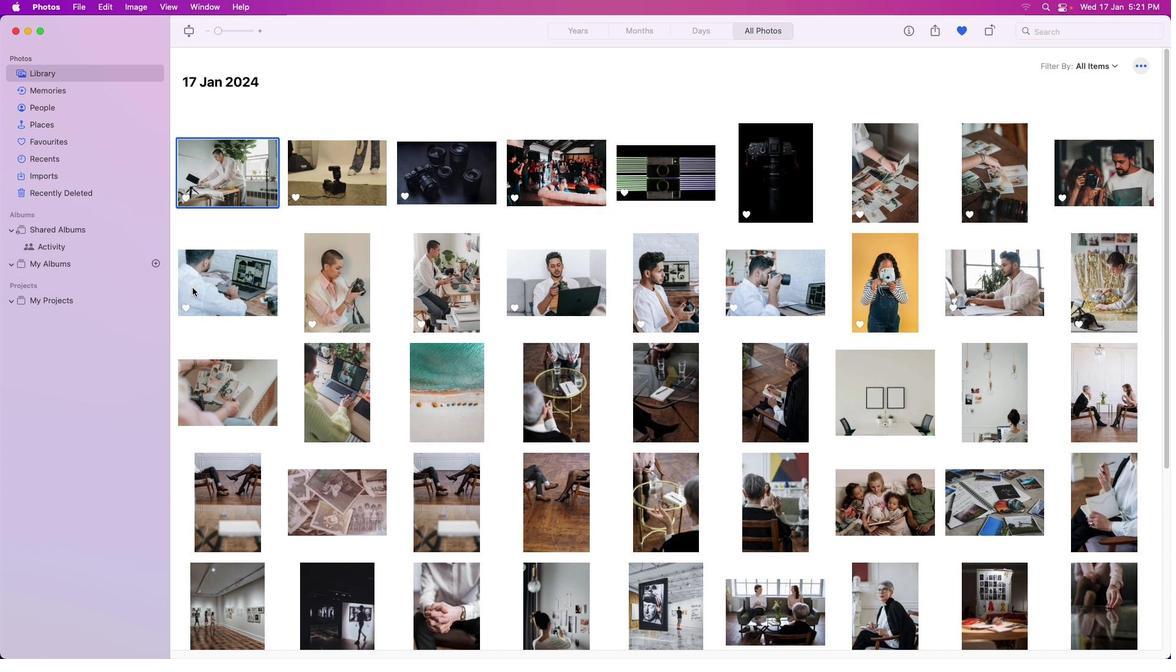 
Action: Mouse moved to (629, 341)
Screenshot: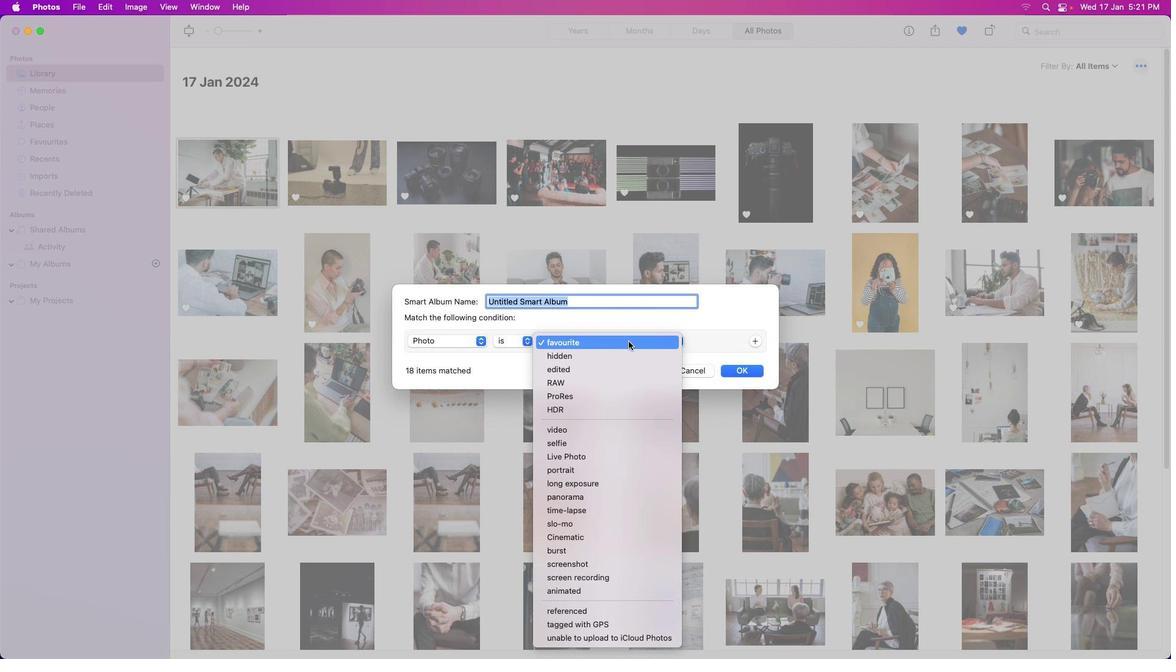 
Action: Mouse pressed left at (629, 341)
Screenshot: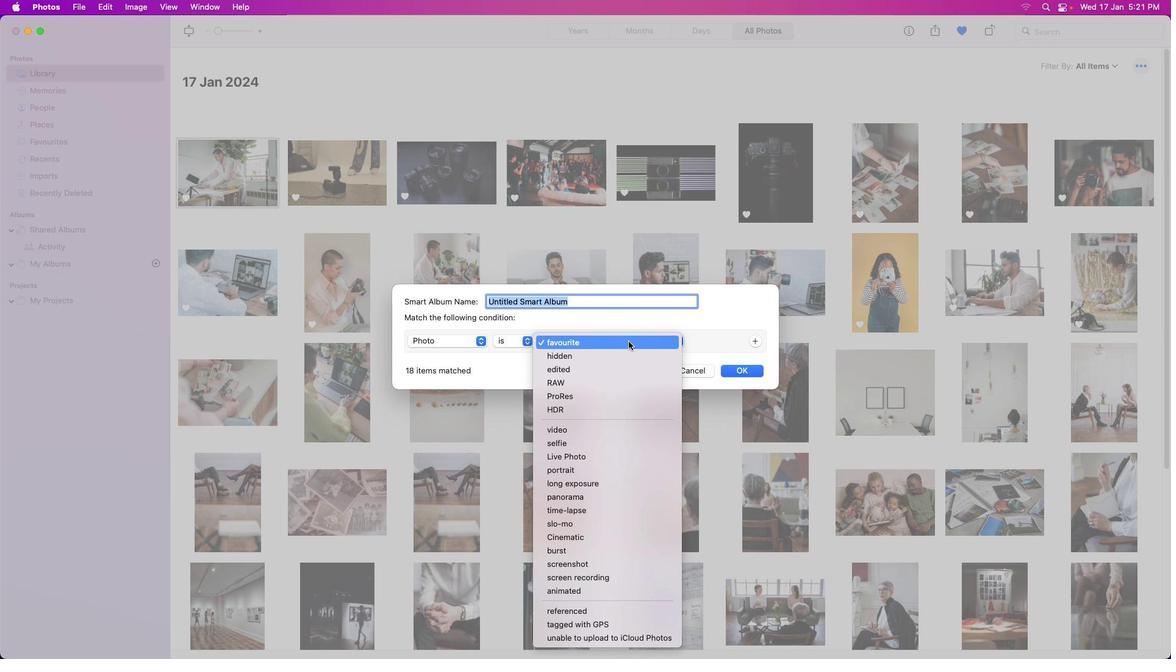 
Action: Mouse moved to (612, 346)
Screenshot: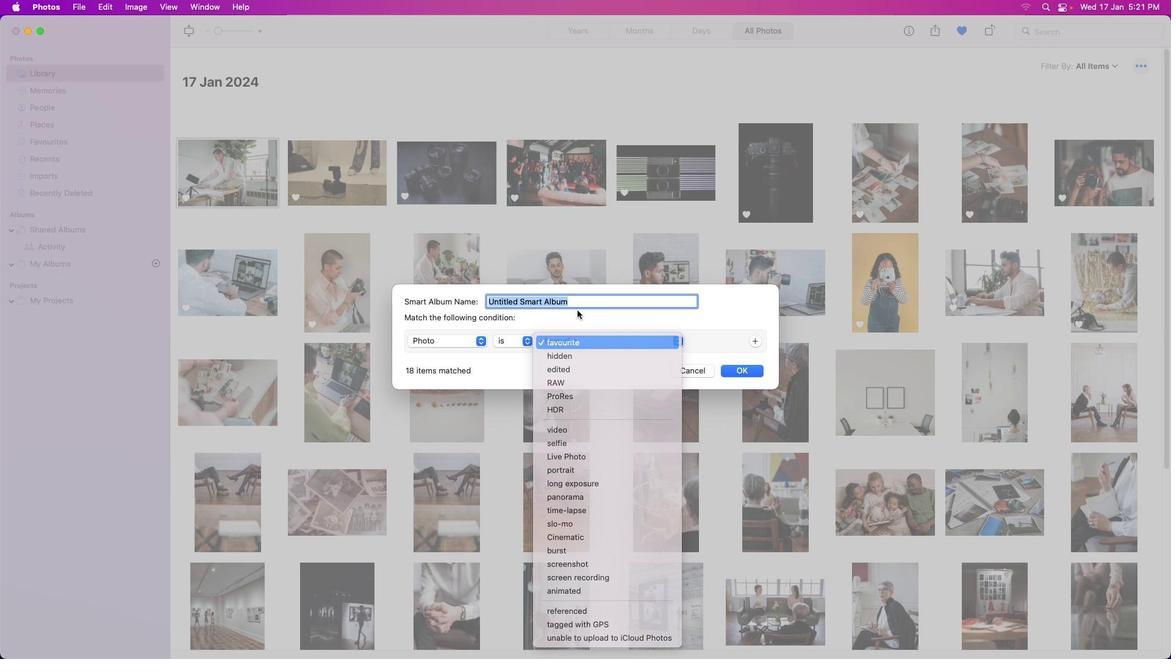 
Action: Mouse pressed left at (612, 346)
Screenshot: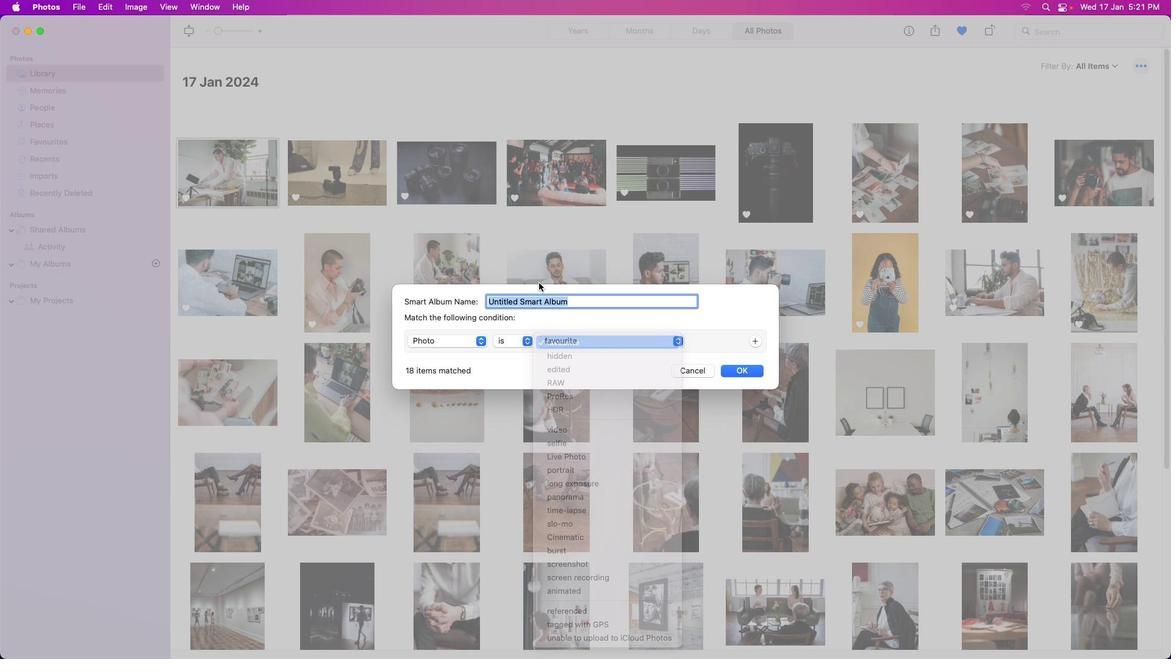 
Action: Mouse moved to (549, 304)
Screenshot: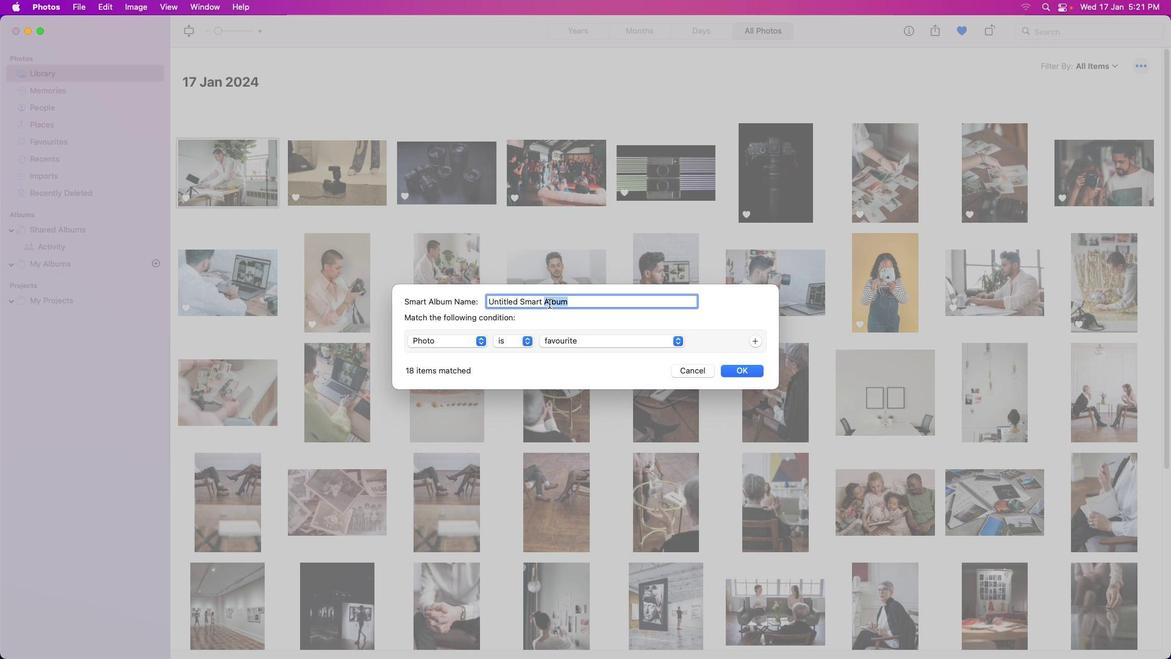 
Action: Mouse pressed left at (549, 304)
Screenshot: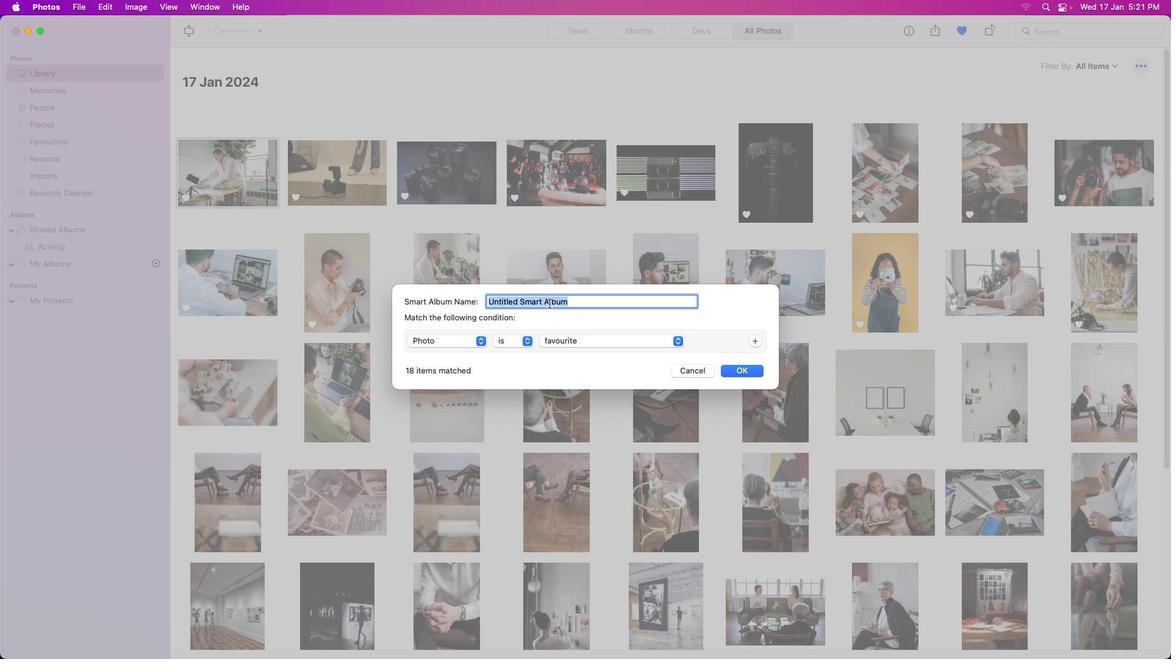 
Action: Mouse pressed left at (549, 304)
Screenshot: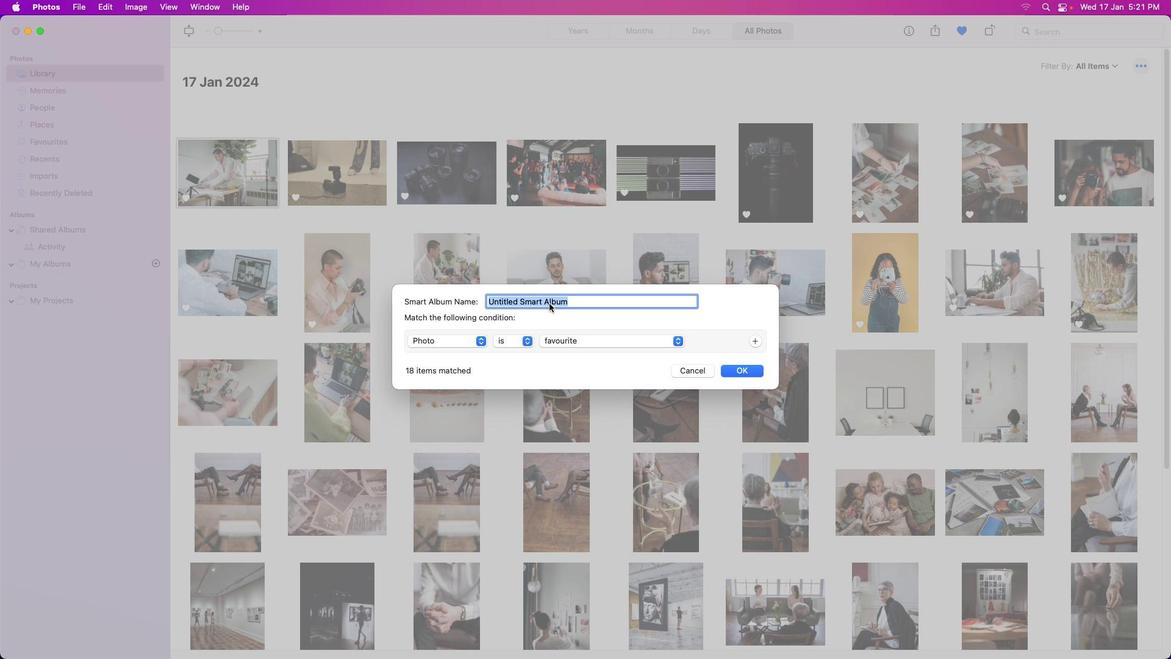 
Action: Mouse pressed left at (549, 304)
Screenshot: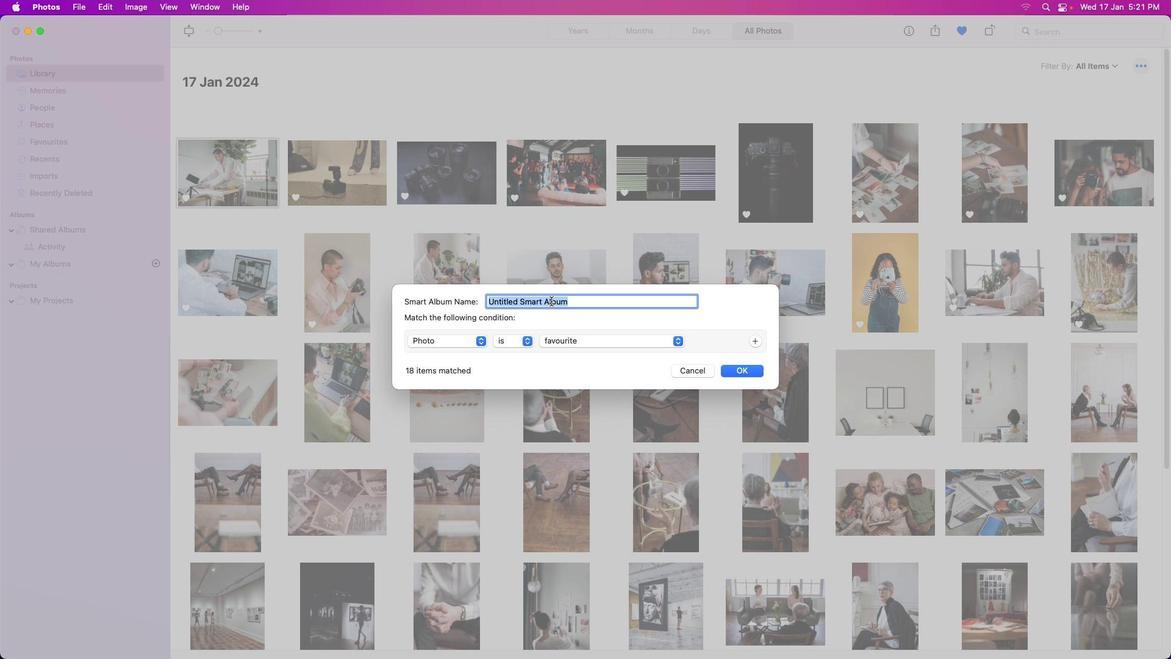 
Action: Mouse moved to (551, 302)
Screenshot: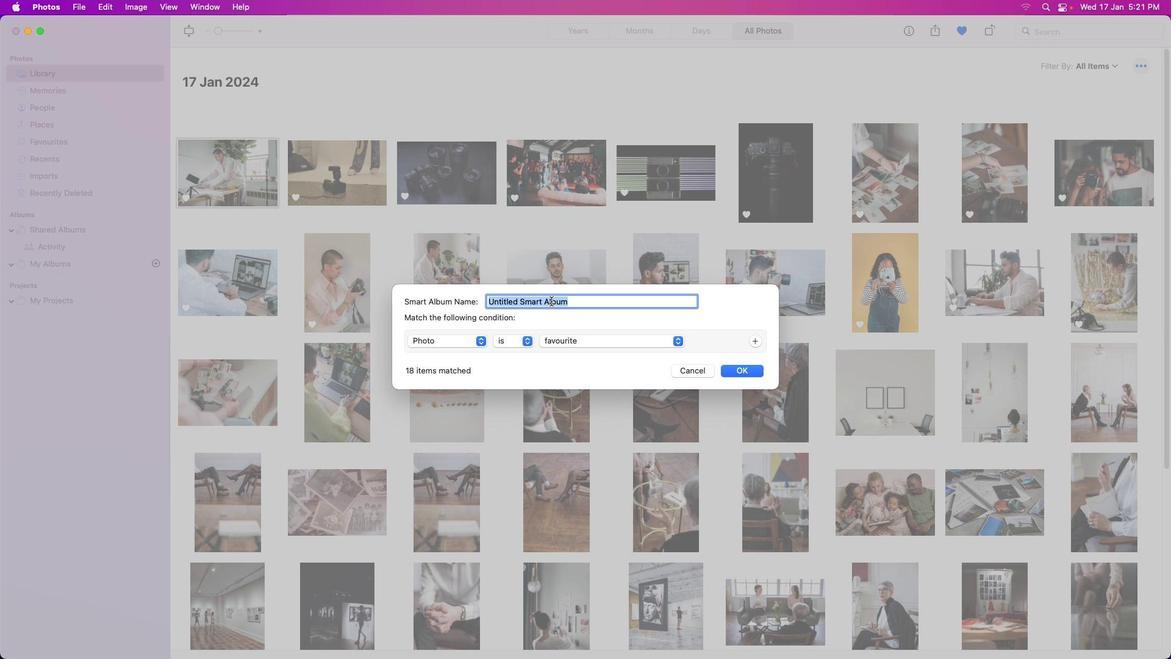 
Action: Key pressed Key.backspaceKey.shift_r'S'Key.backspaceKey.shift_r'F''a''v''o''r''i''t''e'Key.space'i''m''a''g''e'Key.space's'Key.backspaceKey.backspaceKey.backspace's'Key.backspace'e''s'
Screenshot: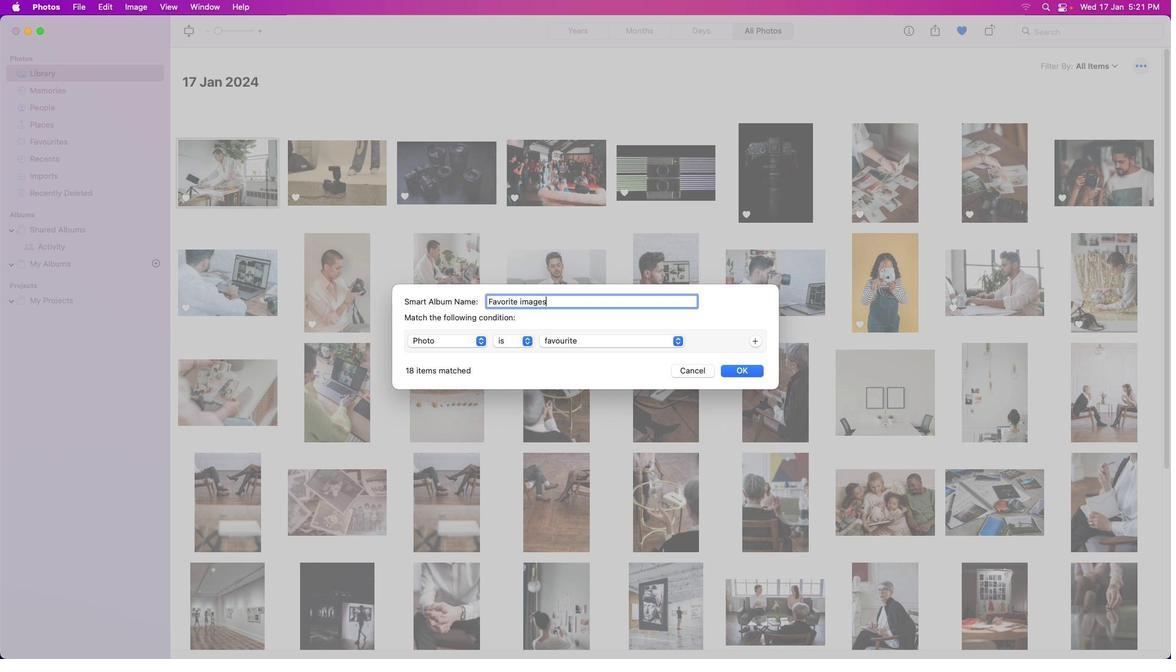 
Action: Mouse moved to (755, 368)
Screenshot: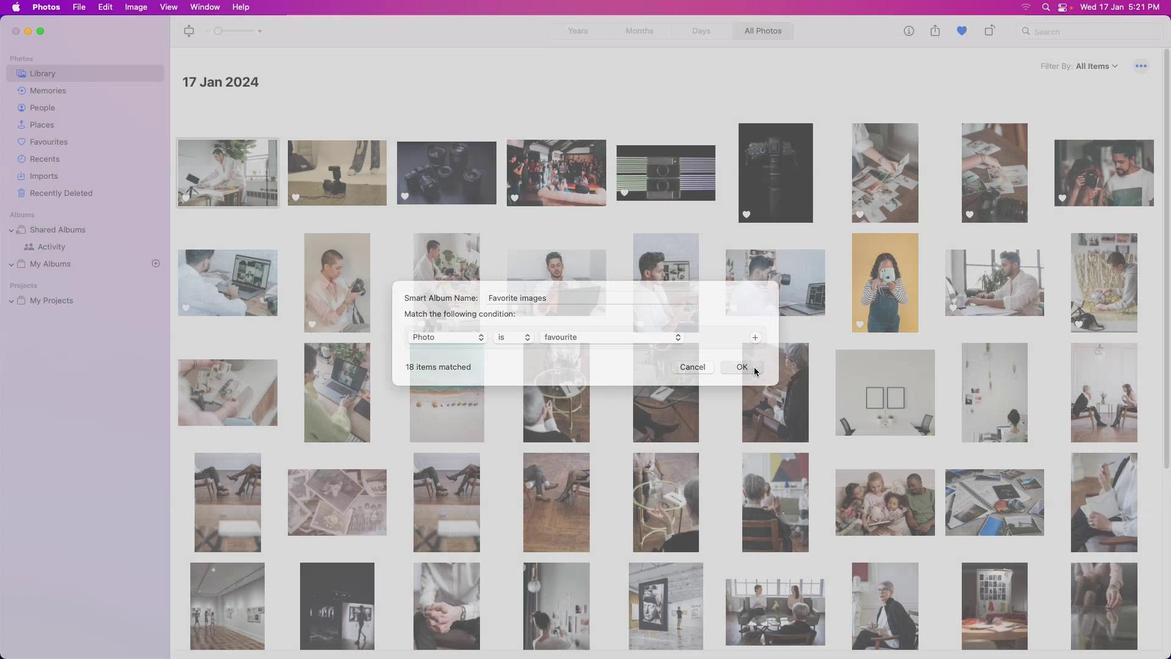 
Action: Mouse pressed left at (755, 368)
Screenshot: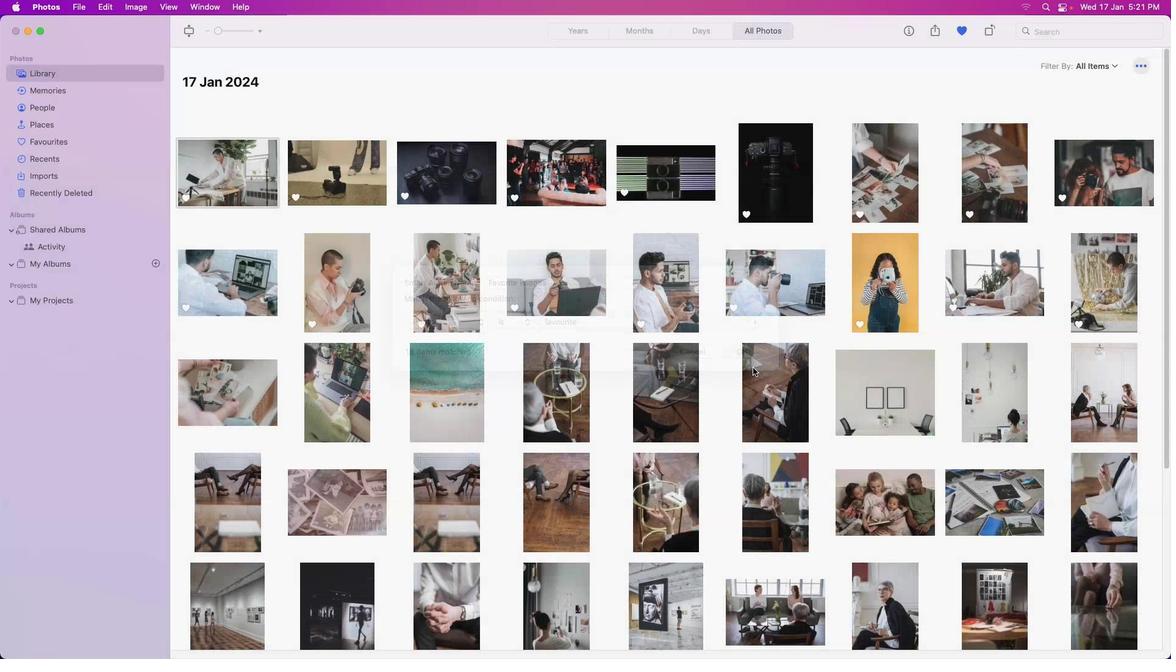 
Action: Mouse moved to (119, 281)
Screenshot: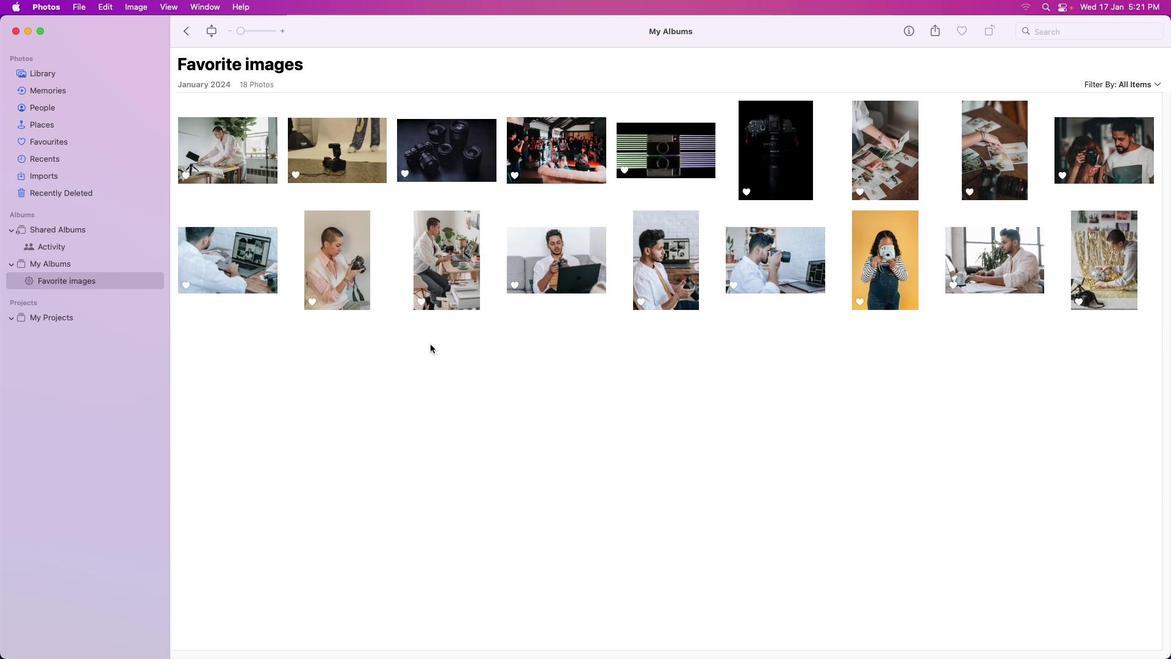 
Action: Mouse pressed left at (119, 281)
Screenshot: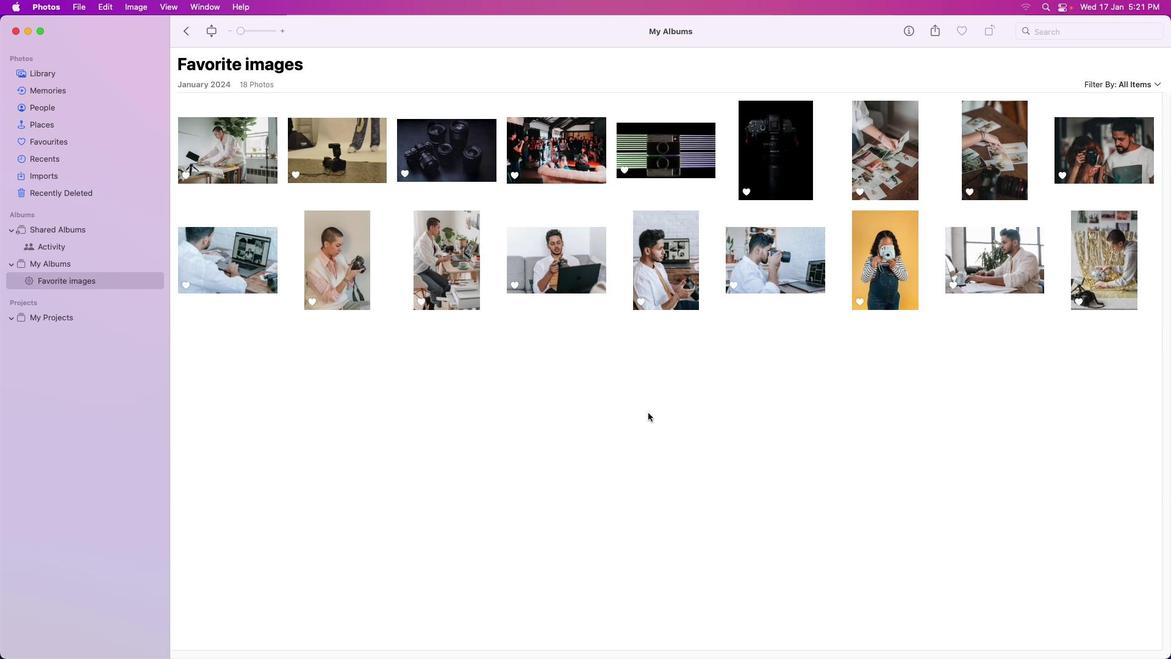 
Action: Mouse moved to (1138, 391)
Screenshot: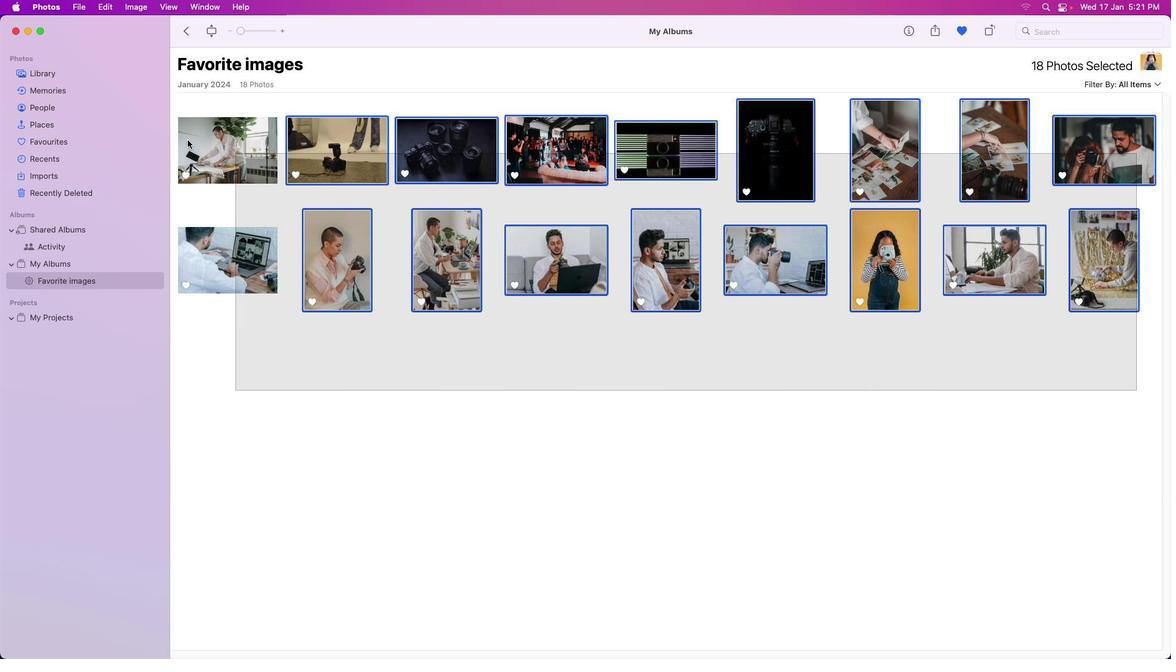 
Action: Mouse pressed left at (1138, 391)
Screenshot: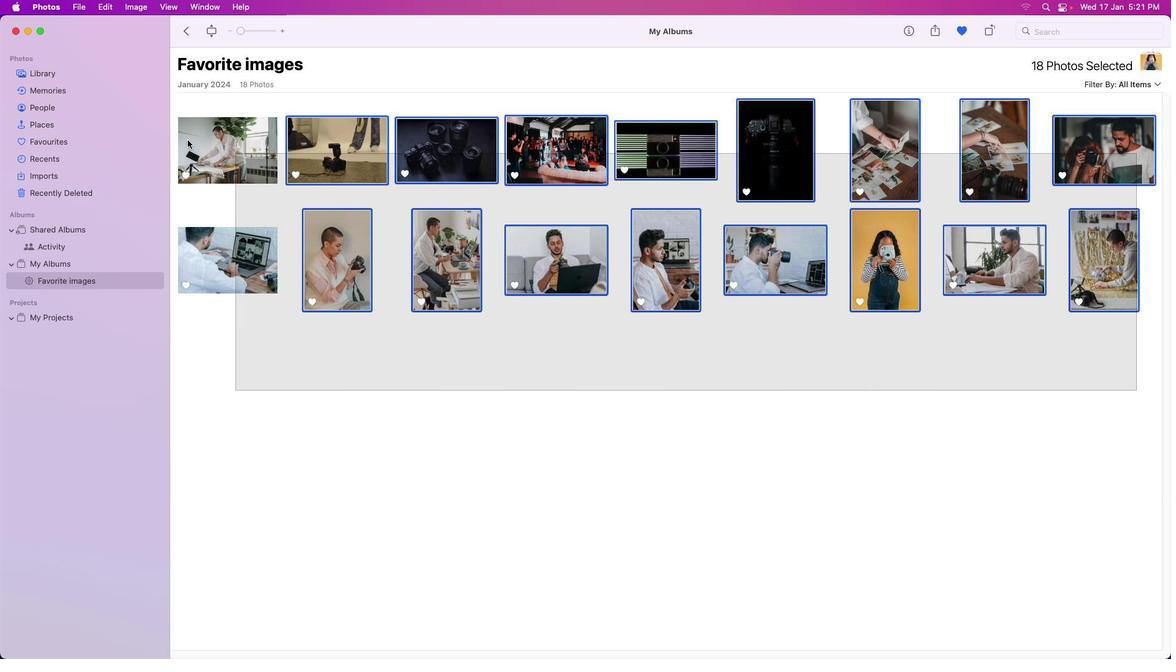 
Action: Mouse moved to (496, 354)
Screenshot: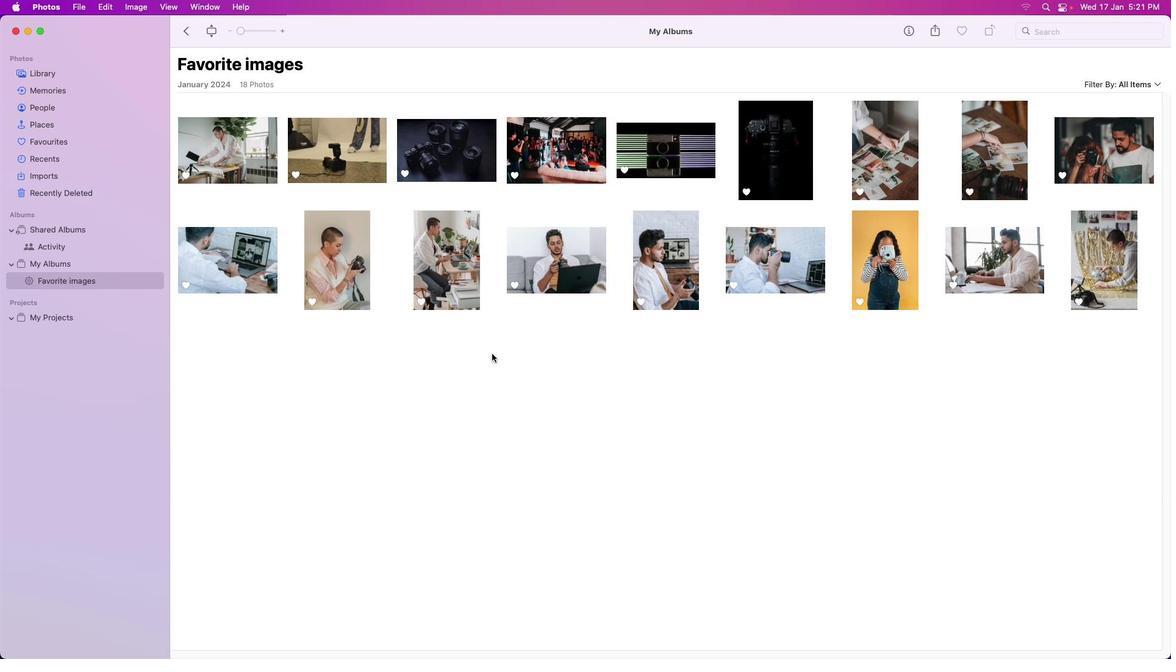 
Action: Mouse pressed left at (496, 354)
Screenshot: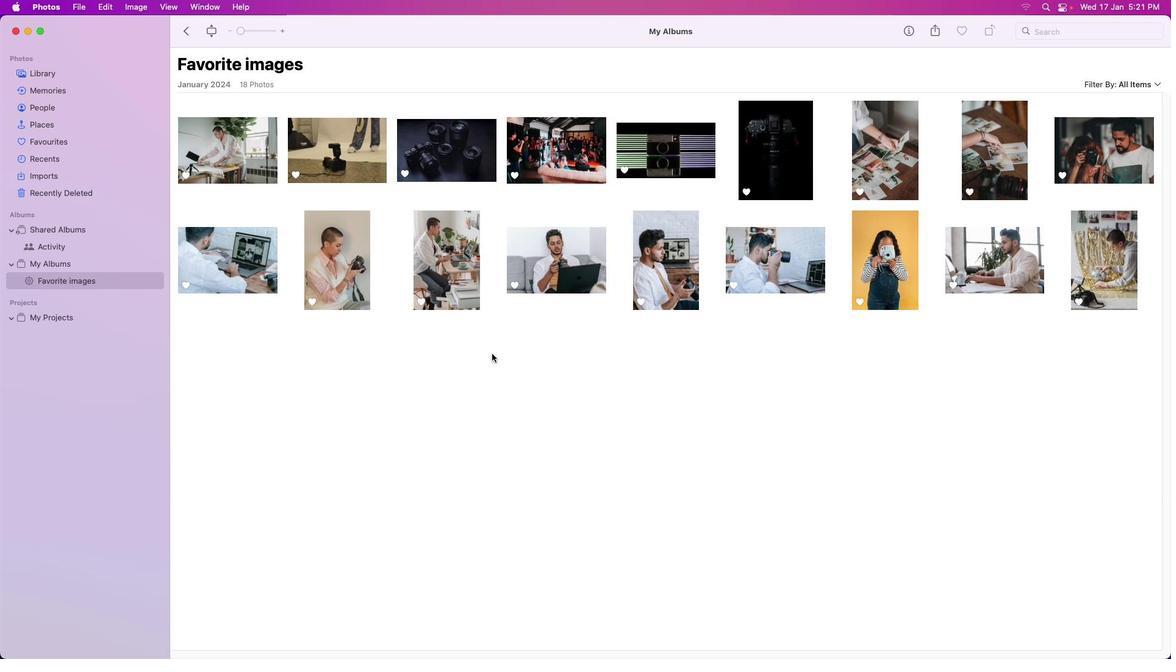 
Action: Mouse moved to (493, 354)
Screenshot: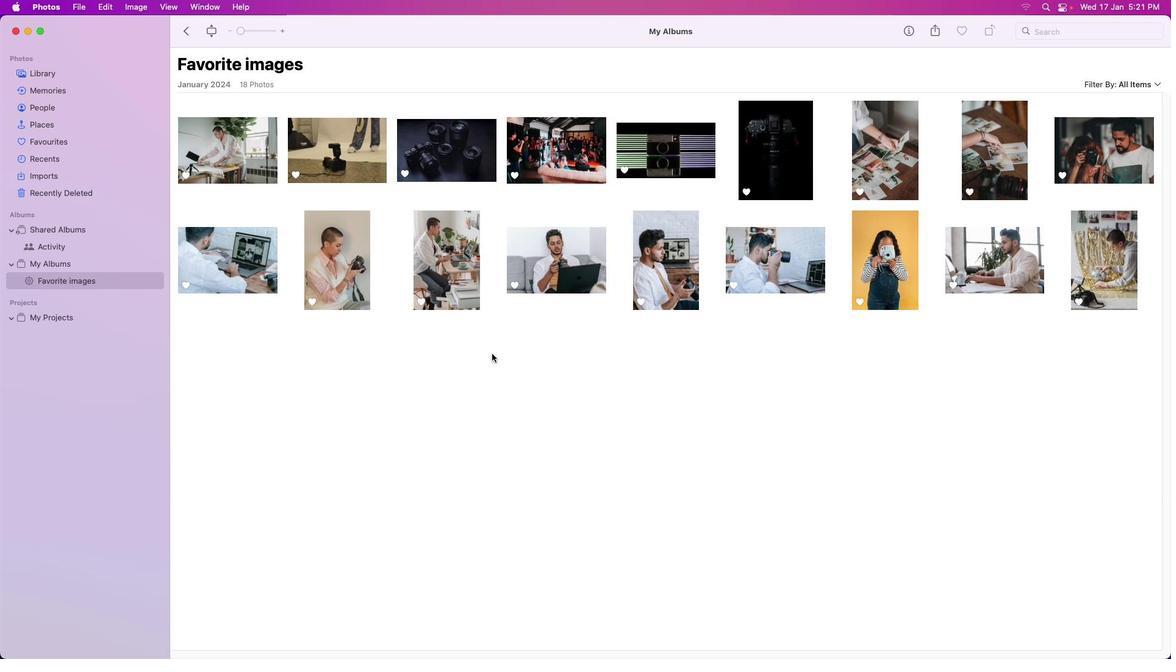 
